 Task: open an excel sheet and write heading  Financial Planner. Add Dates in a column and its values below  'Jan 23, Feb 23, Mar 23, Apr 23 & may23. 'Add Income in next column and its values below  $3,000, $3,200, $3,100, $3,300 & $3,500. Add Expenses in next column and its values below  $2,000, $2,300, $2,200, $2,500 & $2,800. Add savings in next column and its values below $500, $600, $500, $700 & $700. Add Investment in next column and its values below  $500, $700, $800, $900 & $1000. Add Net Saving in next column and its values below  $1000, $1200, $900, $800 & $700. Save page BankTransactions analysisbook
Action: Mouse moved to (99, 102)
Screenshot: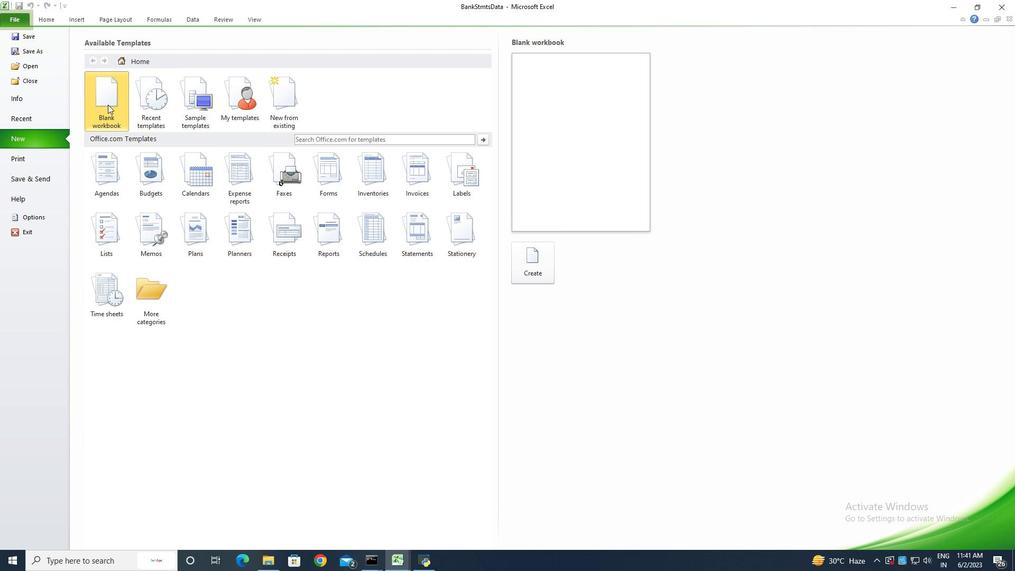 
Action: Mouse pressed left at (99, 102)
Screenshot: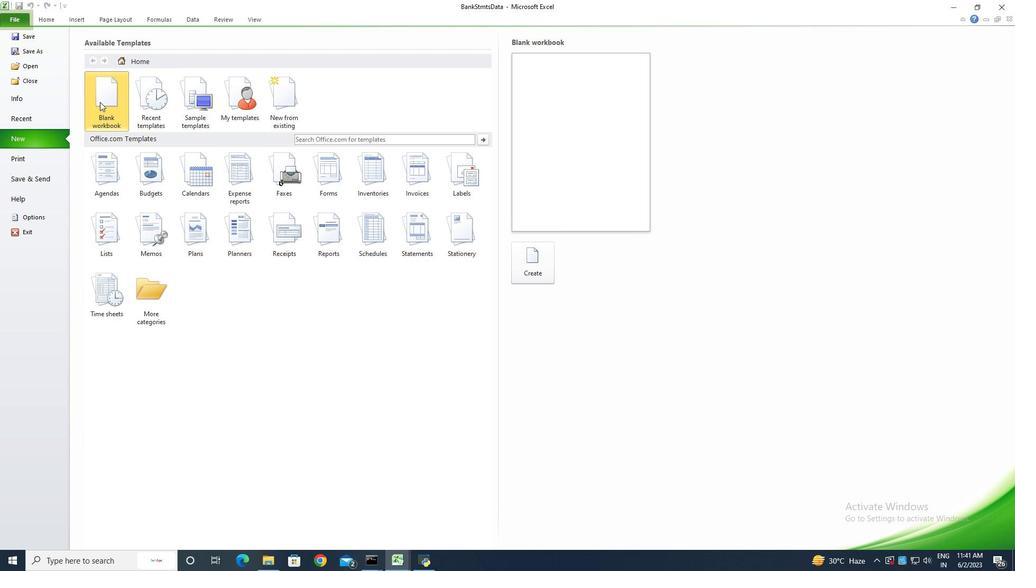 
Action: Mouse moved to (518, 265)
Screenshot: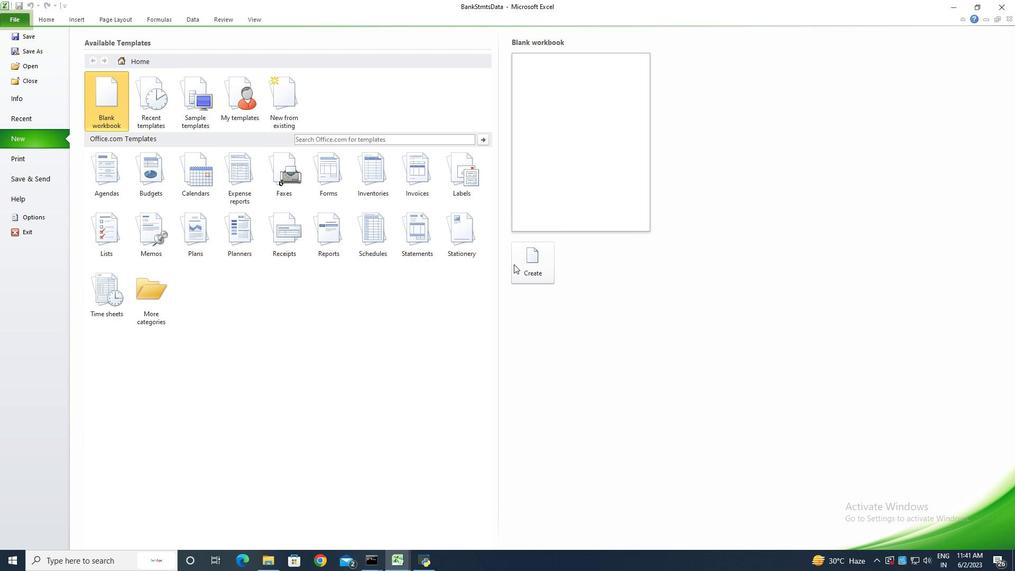 
Action: Mouse pressed left at (518, 265)
Screenshot: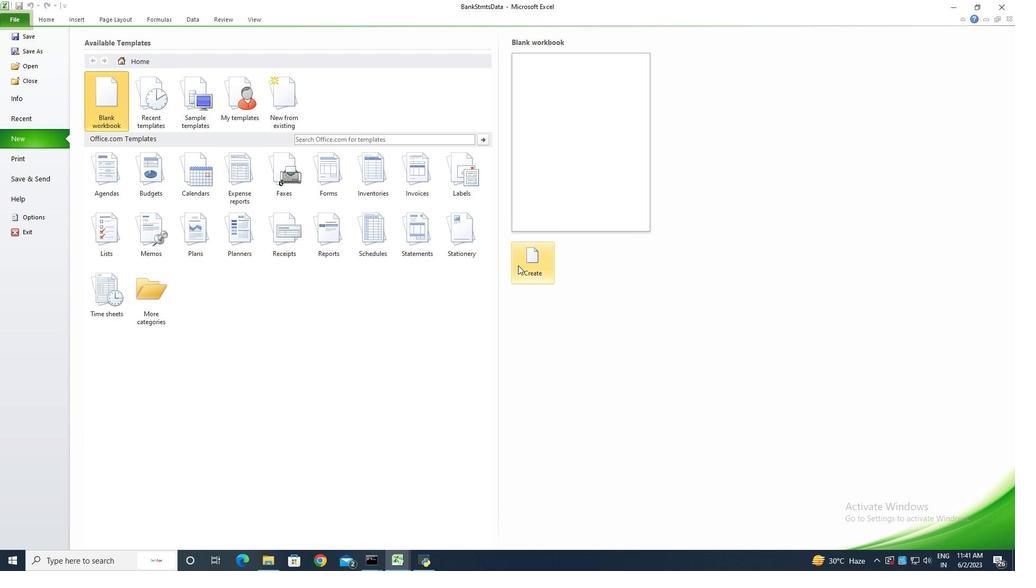 
Action: Mouse pressed left at (518, 265)
Screenshot: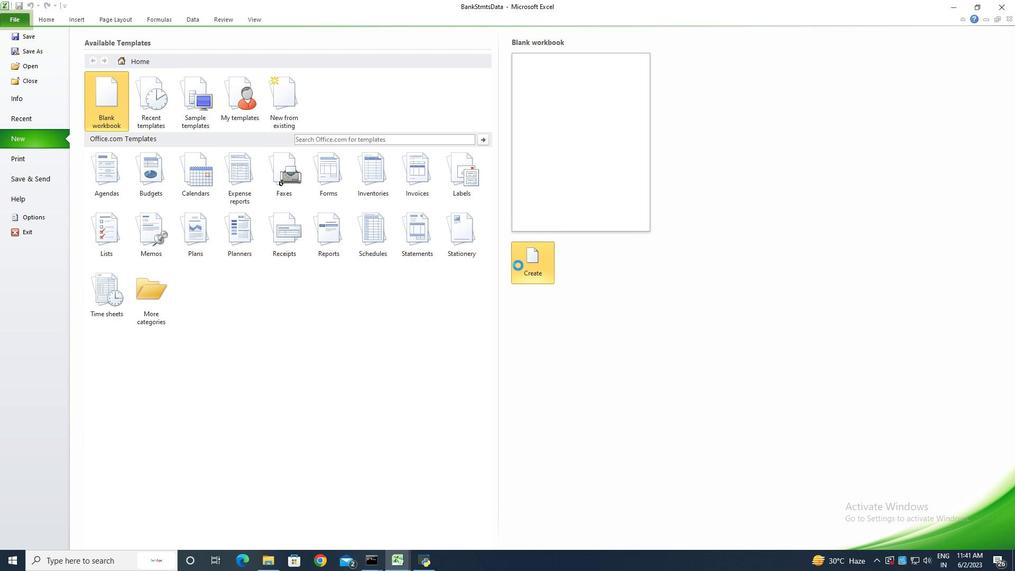 
Action: Mouse moved to (32, 106)
Screenshot: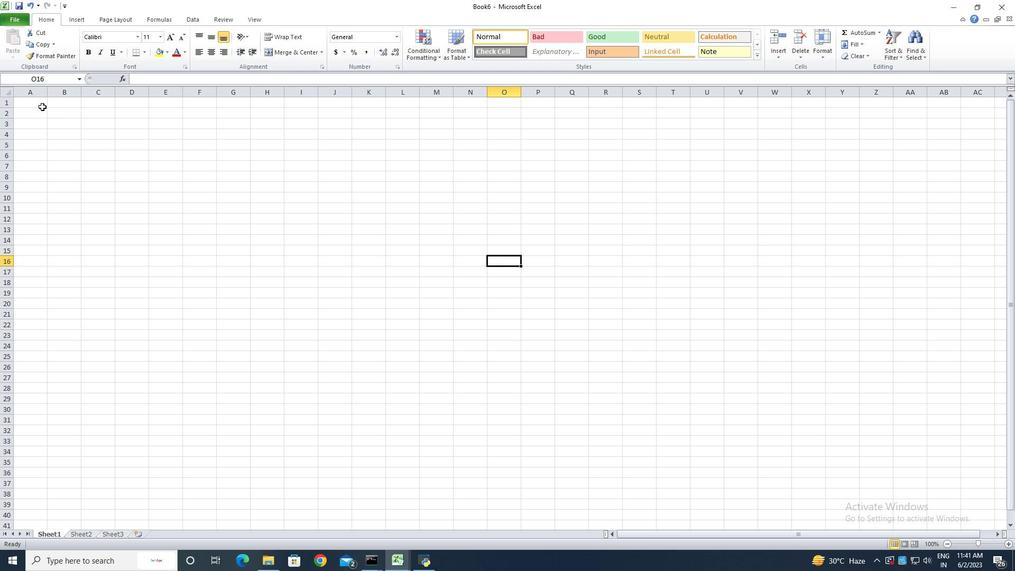 
Action: Mouse pressed left at (32, 106)
Screenshot: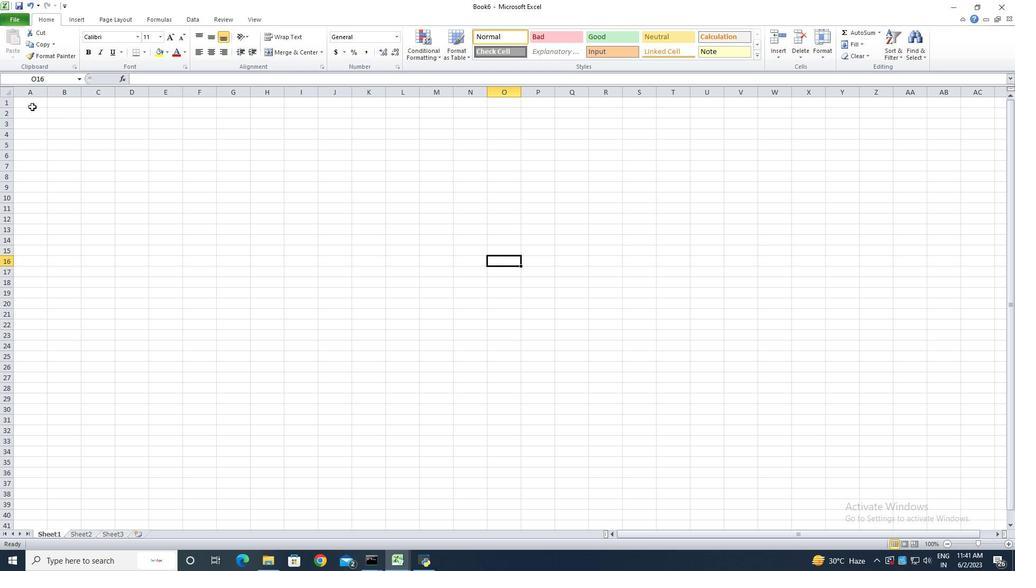 
Action: Key pressed <Key.shift>Fin<Key.backspace>nancial<Key.space><Key.shift>Planner<Key.enter><Key.shift><Key.shift><Key.shift><Key.shift>Dates<Key.enter><Key.shift>J<Key.caps_lock>AN<Key.backspace><Key.backspace>AN2<Key.backspace><Key.space>23<Key.enter><Key.shift>fEB<Key.space><Key.caps_lock>23<Key.enter><Key.shift>Mar<Key.space>23<Key.enter><Key.shift>Apr<Key.space>23<Key.enter><Key.shift><Key.shift><Key.shift><Key.shift><Key.shift><Key.shift><Key.shift><Key.shift><Key.shift><Key.shift><Key.shift><Key.shift><Key.shift><Key.shift><Key.shift><Key.shift><Key.shift><Key.shift><Key.shift><Key.shift><Key.shift><Key.shift><Key.shift><Key.shift><Key.shift><Key.shift><Key.shift><Key.shift>May<Key.space>23<Key.enter>
Screenshot: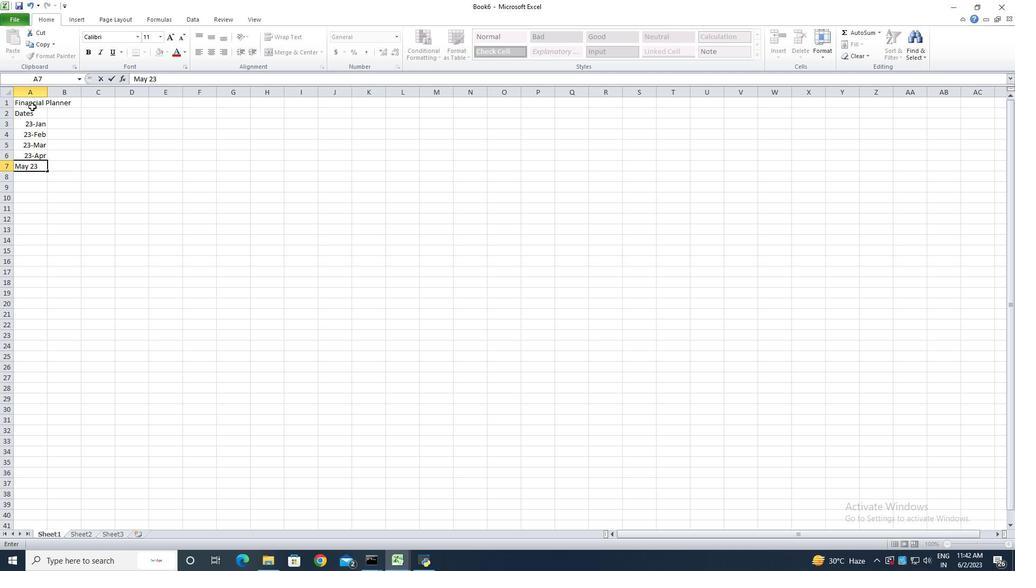 
Action: Mouse moved to (32, 123)
Screenshot: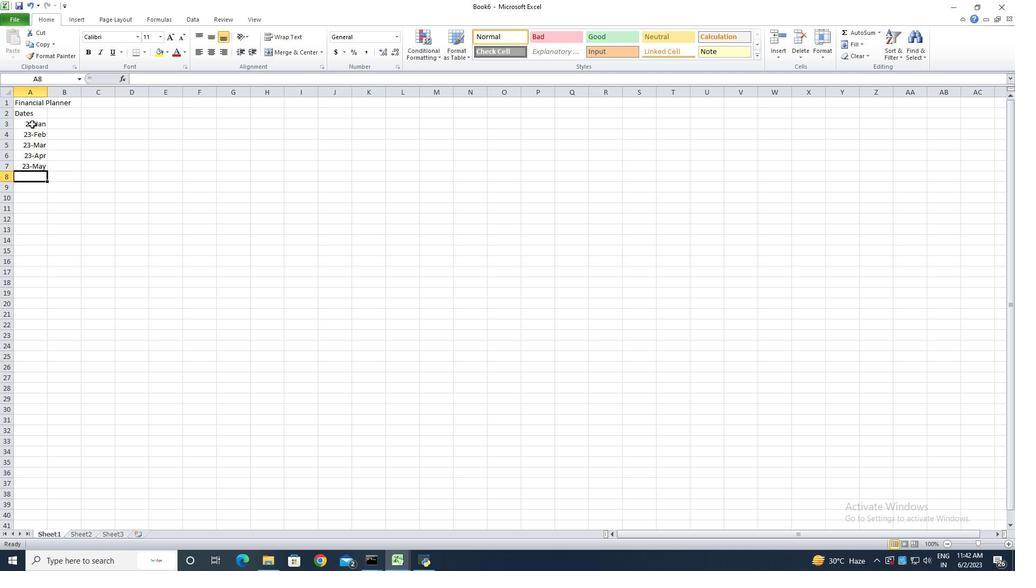 
Action: Mouse pressed left at (32, 123)
Screenshot: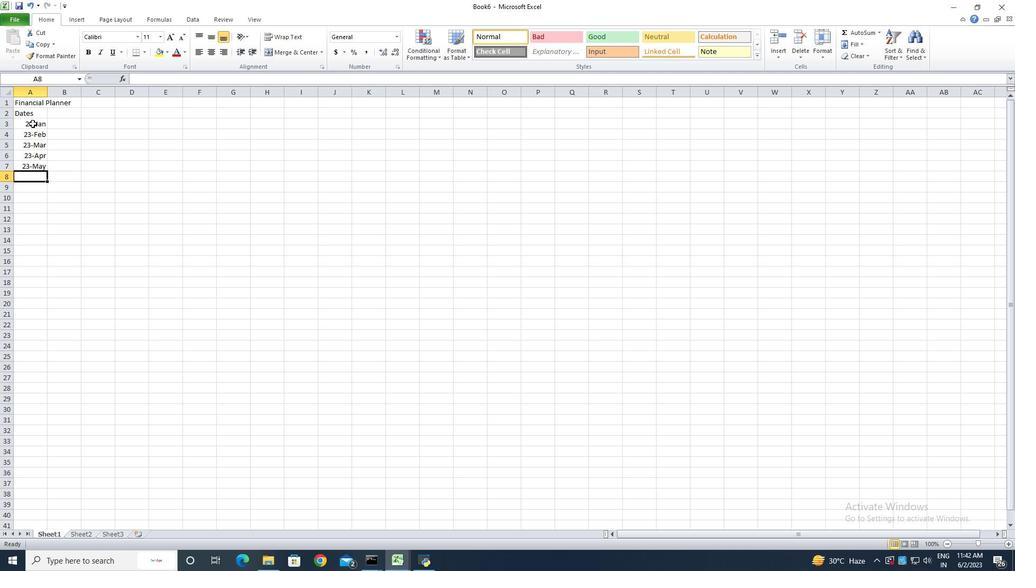 
Action: Mouse moved to (28, 125)
Screenshot: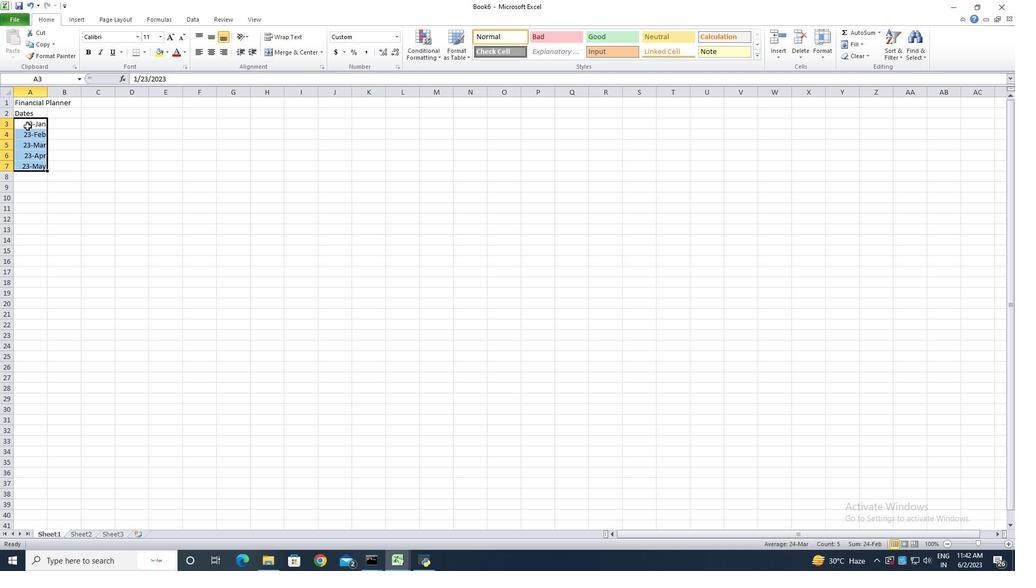 
Action: Mouse pressed right at (28, 125)
Screenshot: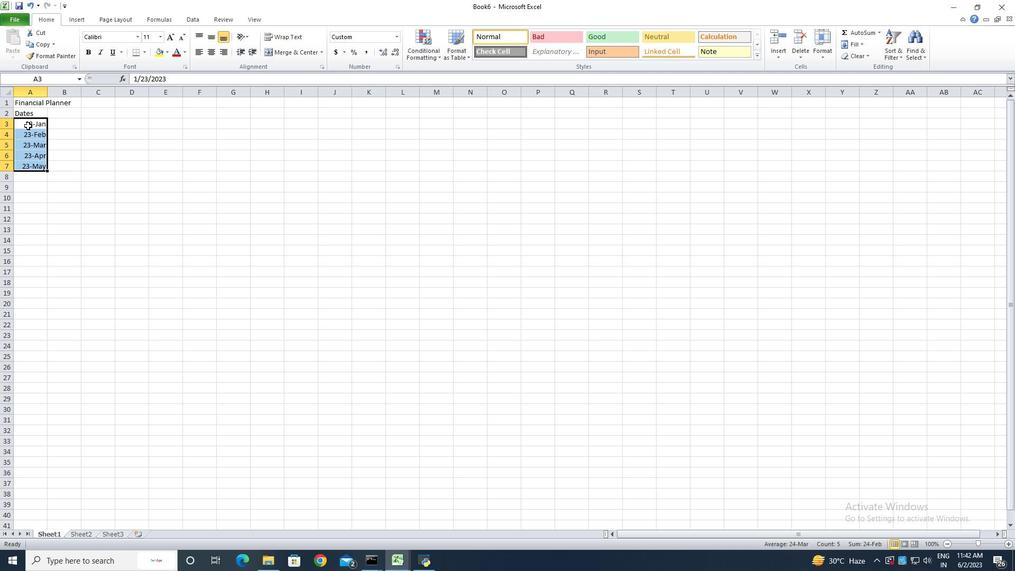 
Action: Mouse moved to (57, 271)
Screenshot: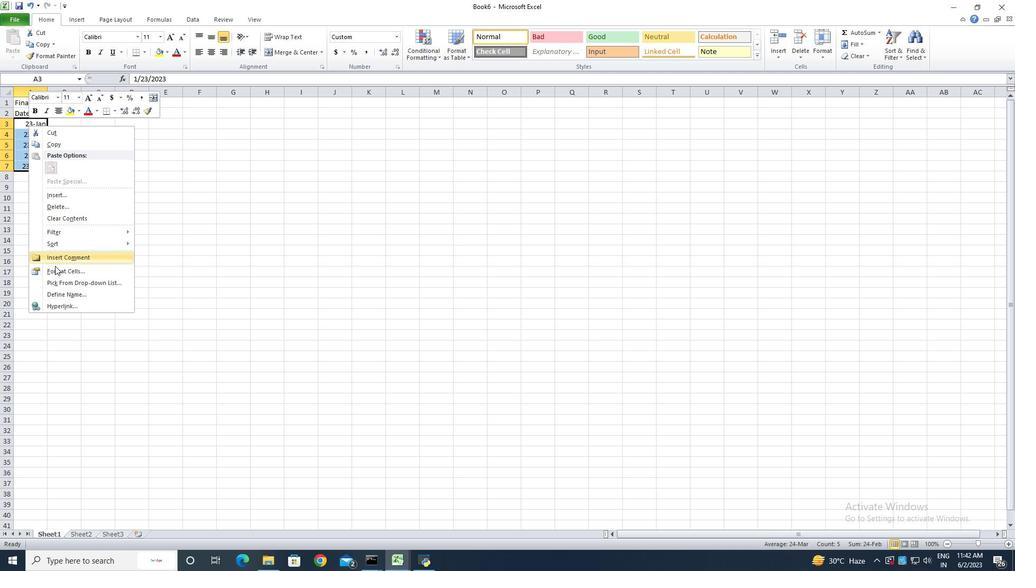 
Action: Mouse pressed left at (57, 271)
Screenshot: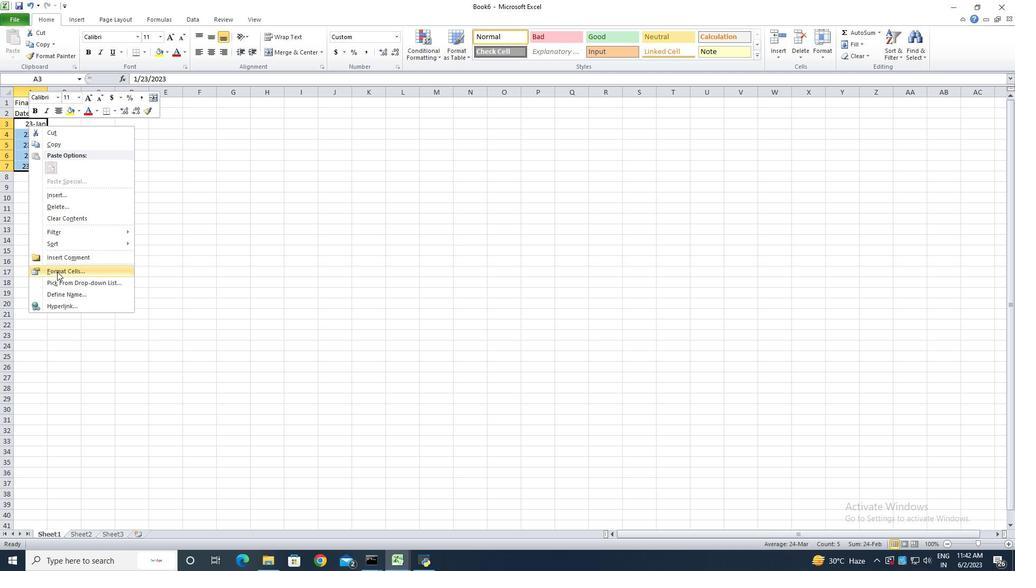 
Action: Mouse moved to (95, 152)
Screenshot: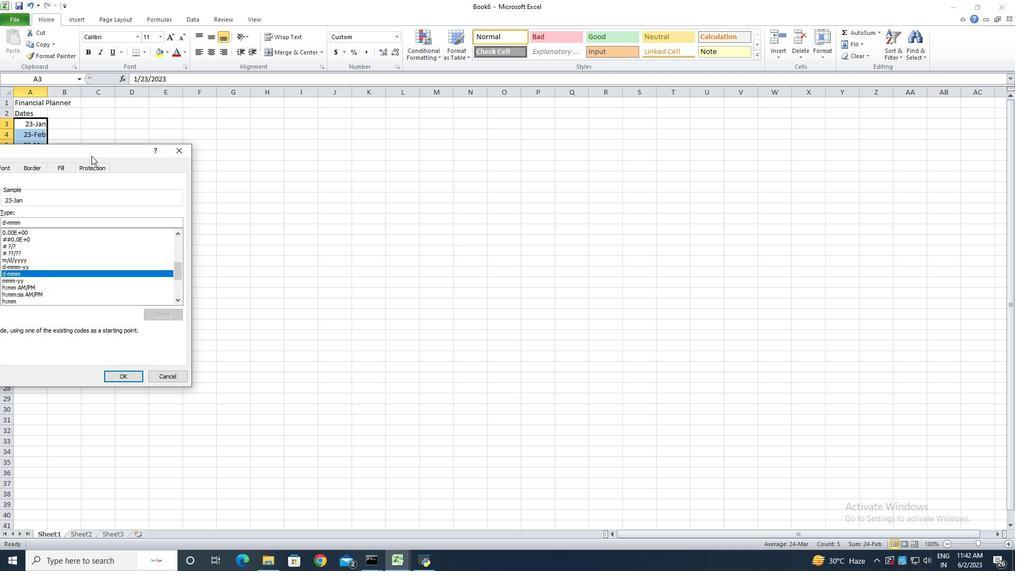 
Action: Mouse pressed left at (95, 152)
Screenshot: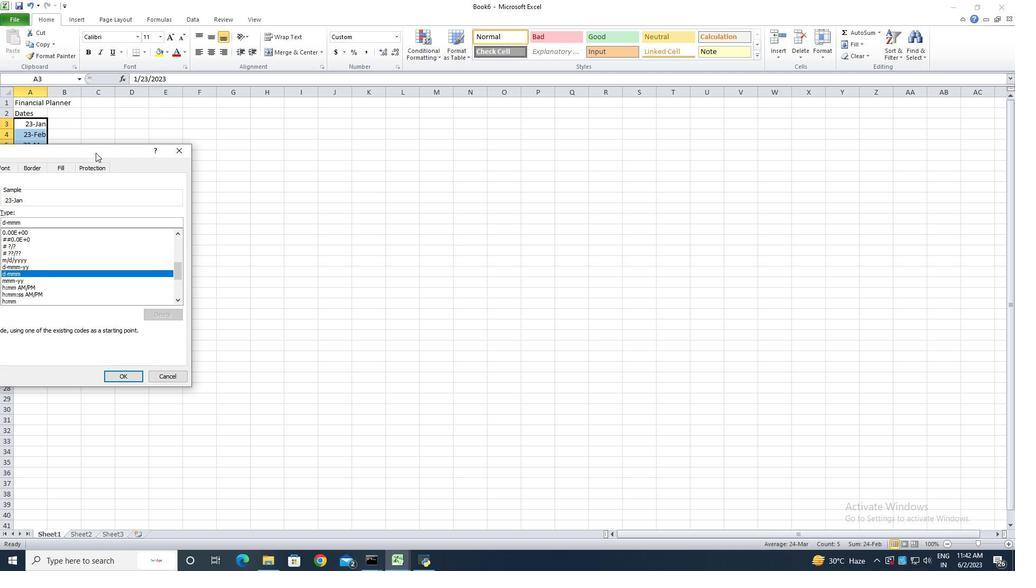 
Action: Mouse moved to (209, 231)
Screenshot: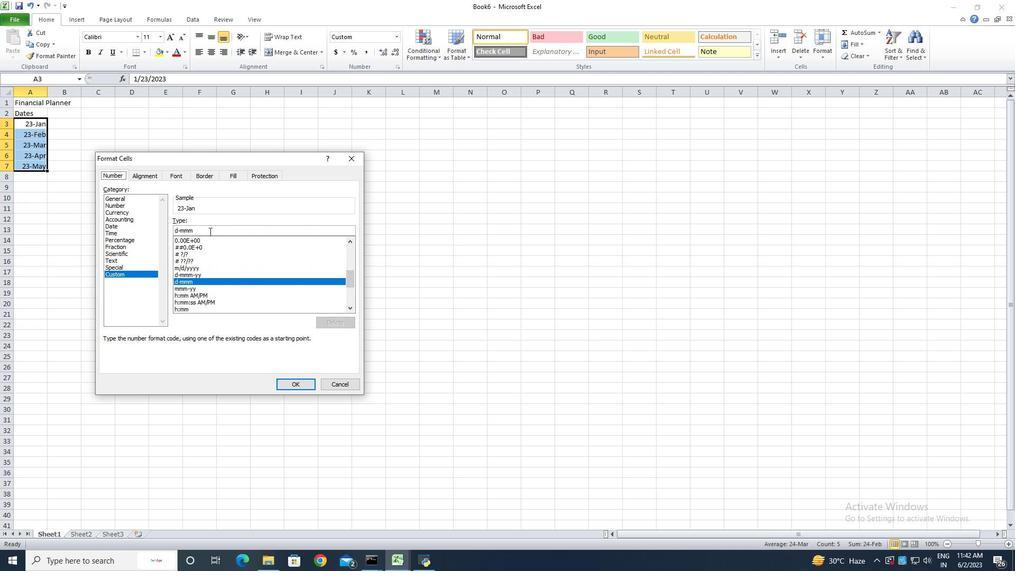 
Action: Mouse pressed left at (209, 231)
Screenshot: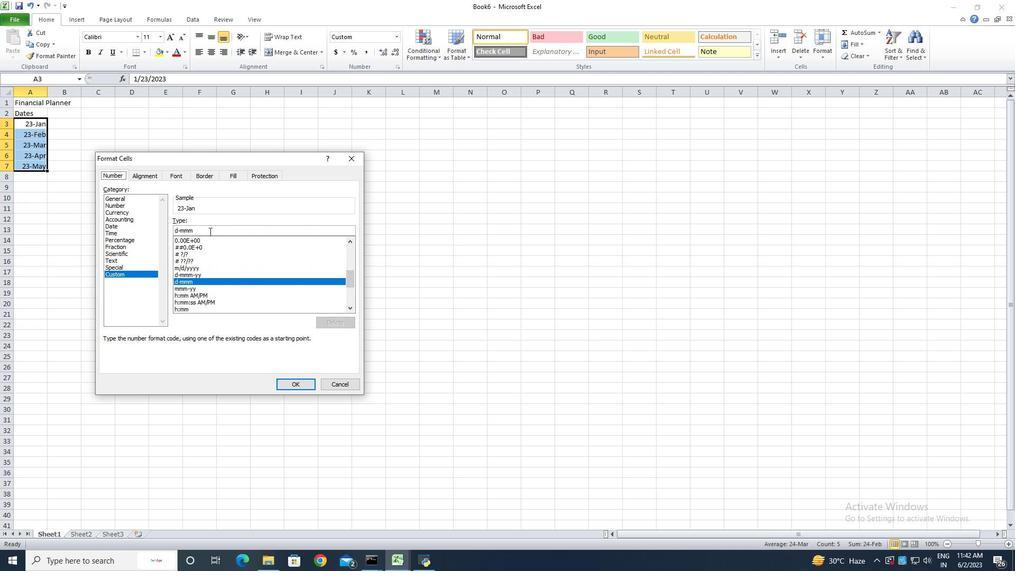 
Action: Key pressed <Key.backspace><Key.backspace><Key.backspace><Key.backspace><Key.backspace><Key.backspace>mmm<Key.space>d
Screenshot: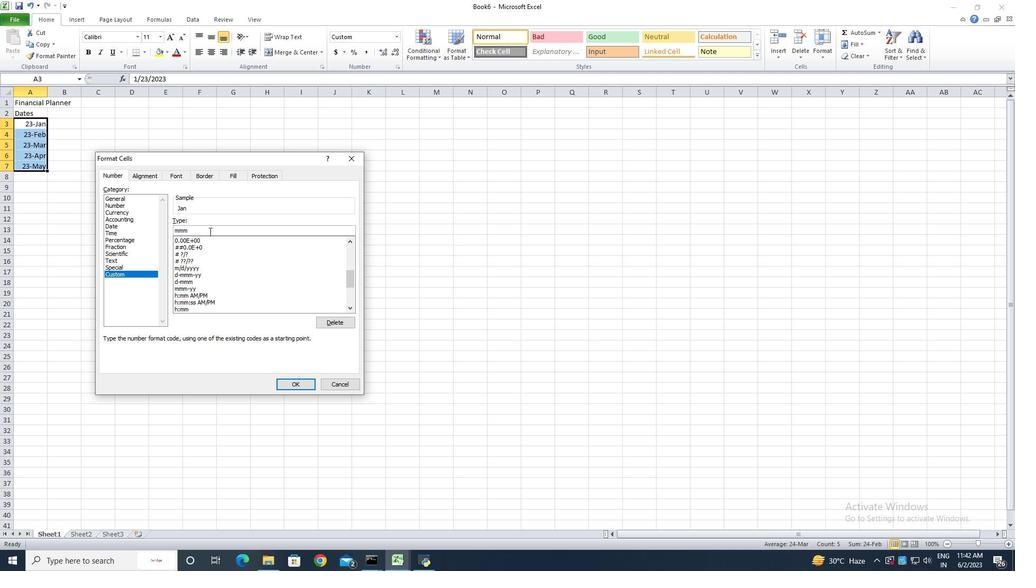 
Action: Mouse moved to (288, 384)
Screenshot: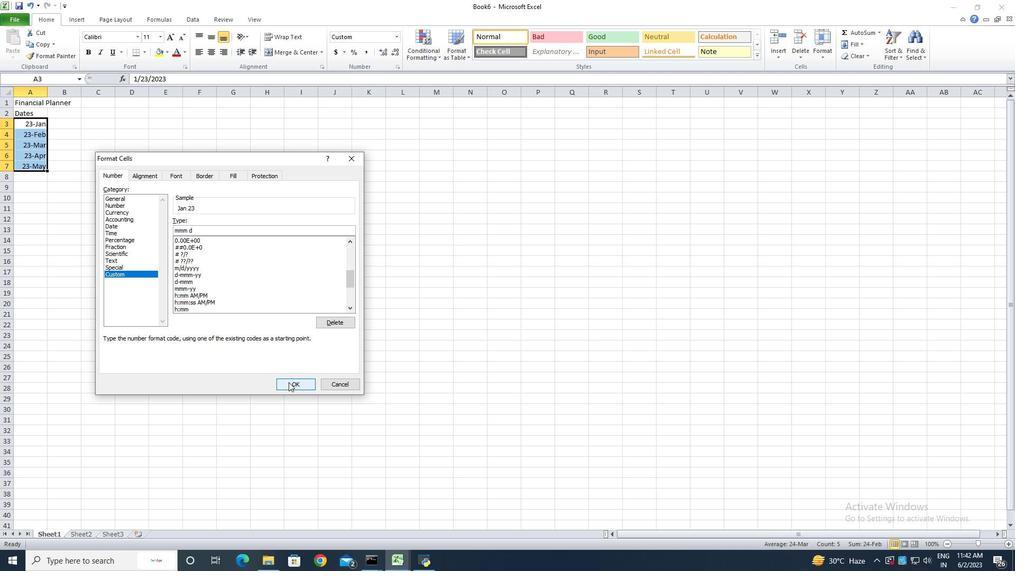 
Action: Mouse pressed left at (288, 384)
Screenshot: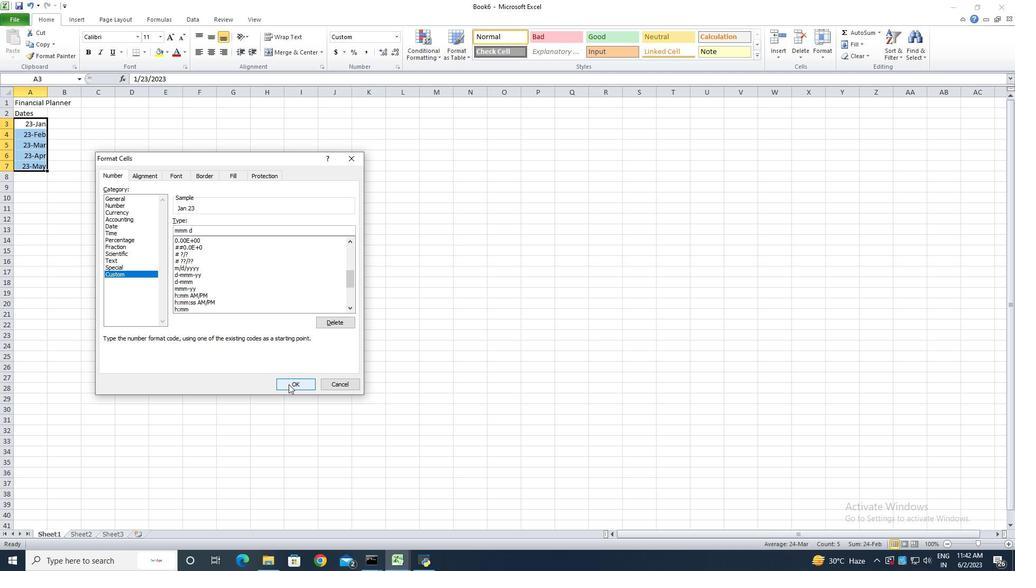 
Action: Mouse moved to (46, 213)
Screenshot: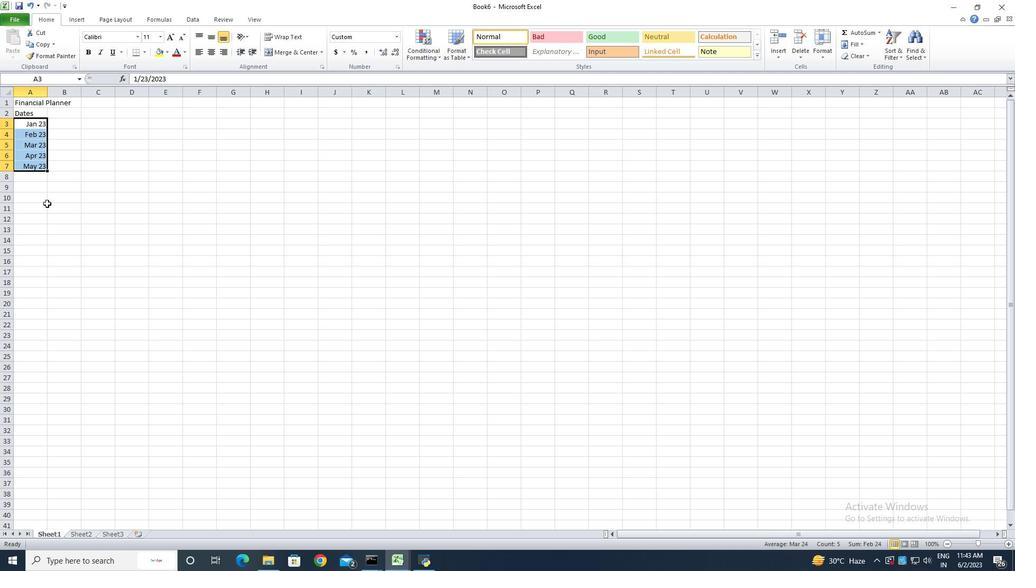 
Action: Mouse pressed left at (46, 213)
Screenshot: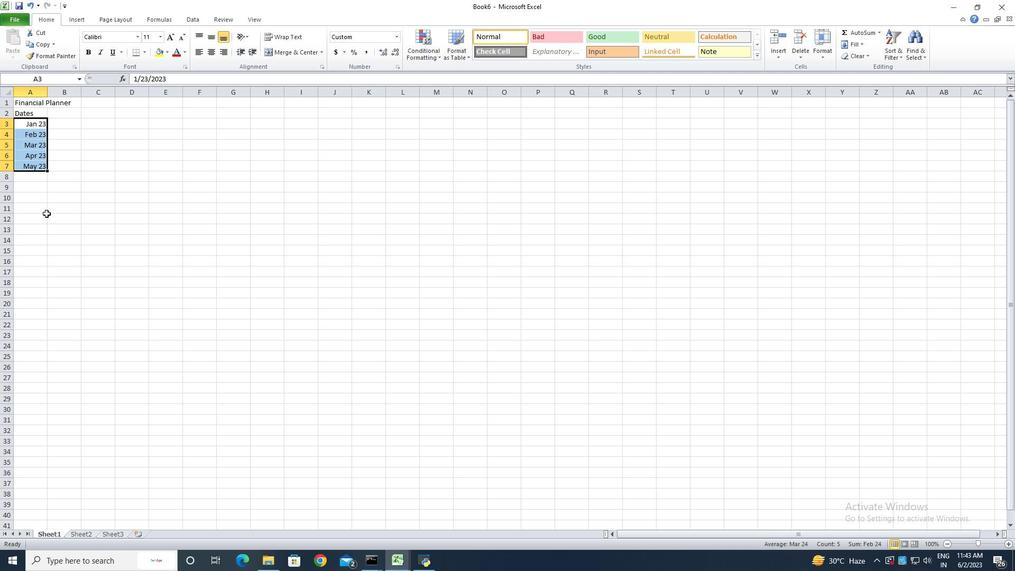 
Action: Mouse moved to (47, 85)
Screenshot: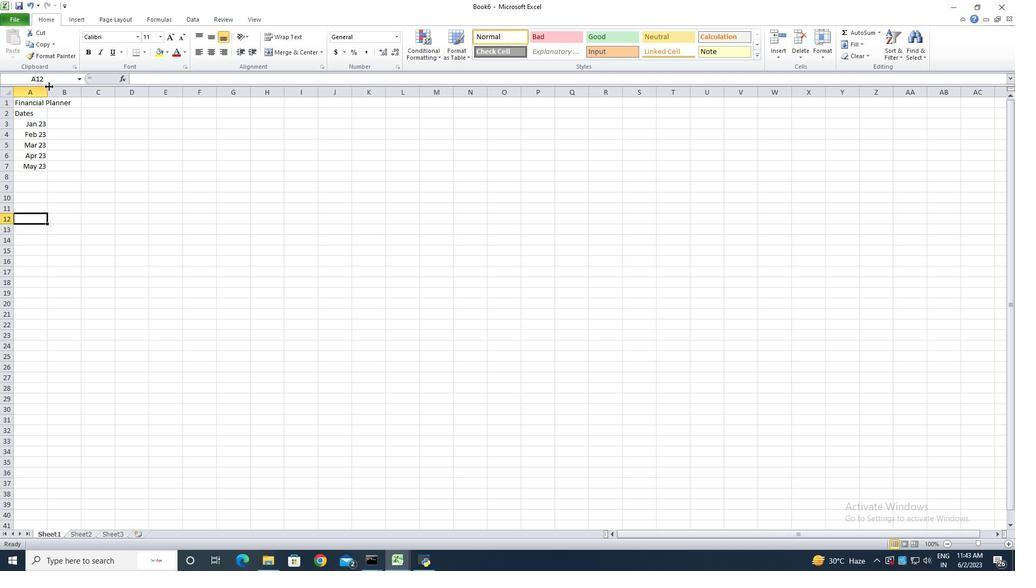 
Action: Mouse pressed left at (47, 85)
Screenshot: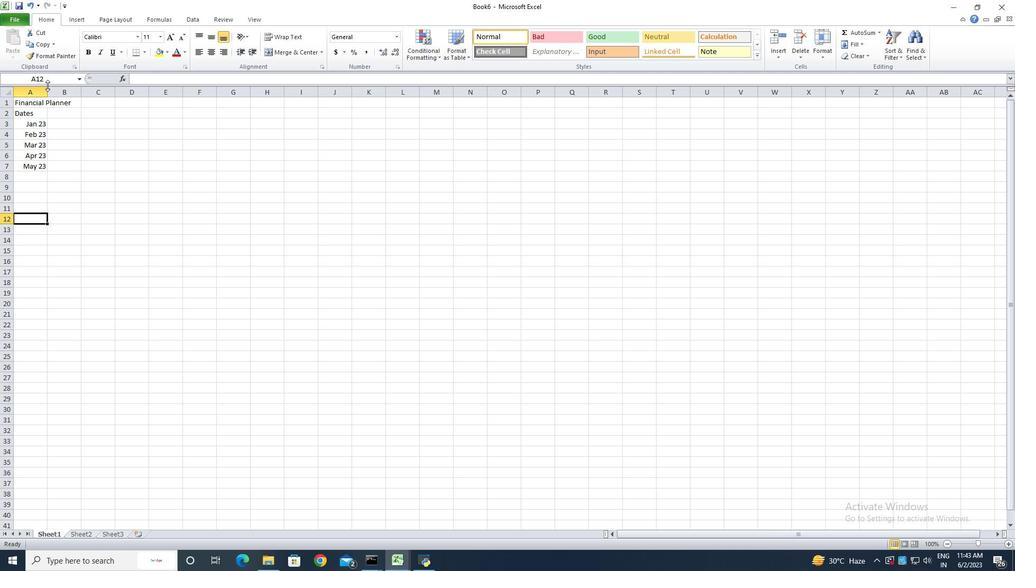 
Action: Mouse pressed left at (47, 85)
Screenshot: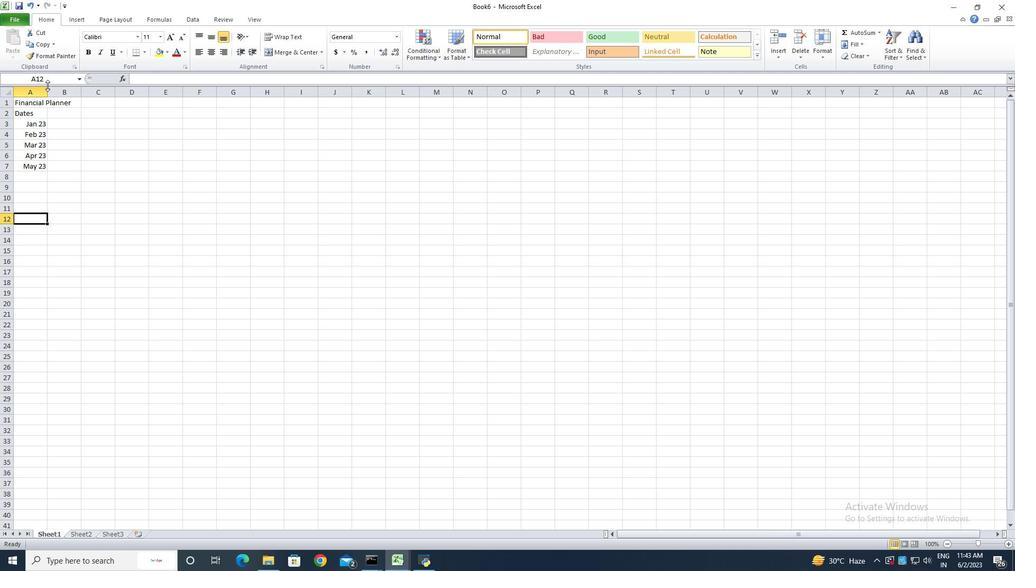 
Action: Mouse moved to (47, 87)
Screenshot: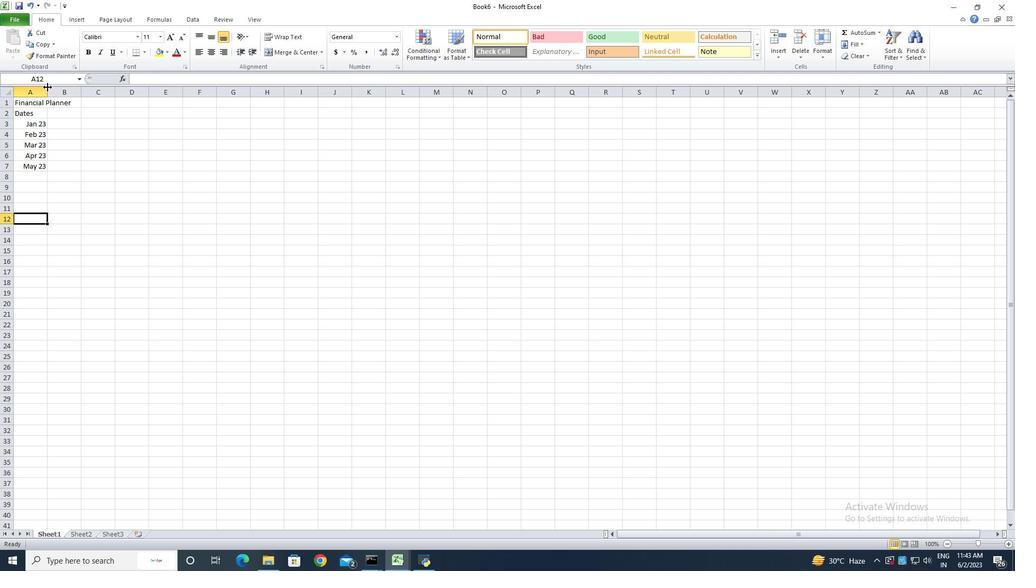 
Action: Mouse pressed left at (47, 87)
Screenshot: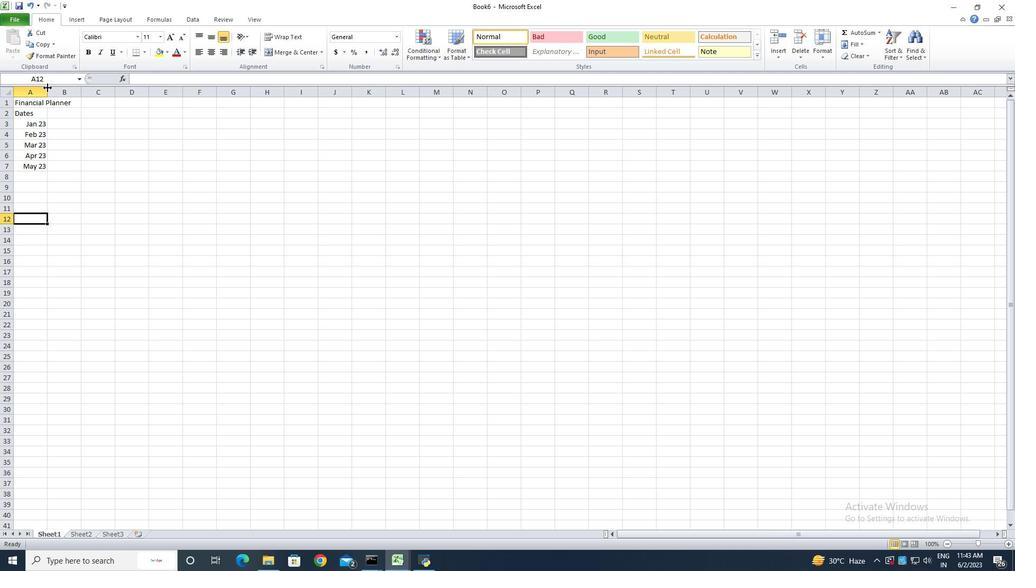 
Action: Mouse pressed left at (47, 87)
Screenshot: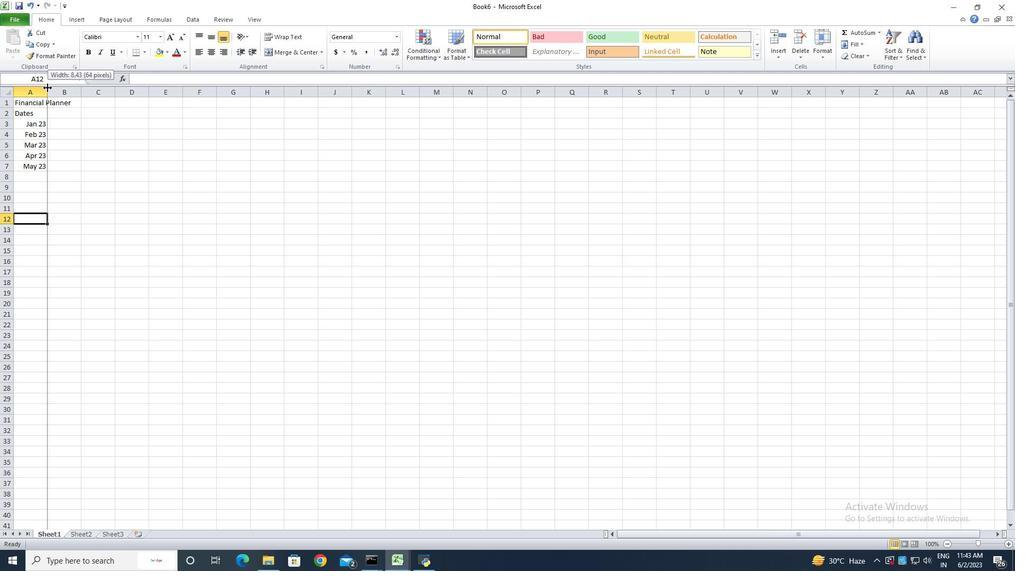 
Action: Mouse moved to (85, 112)
Screenshot: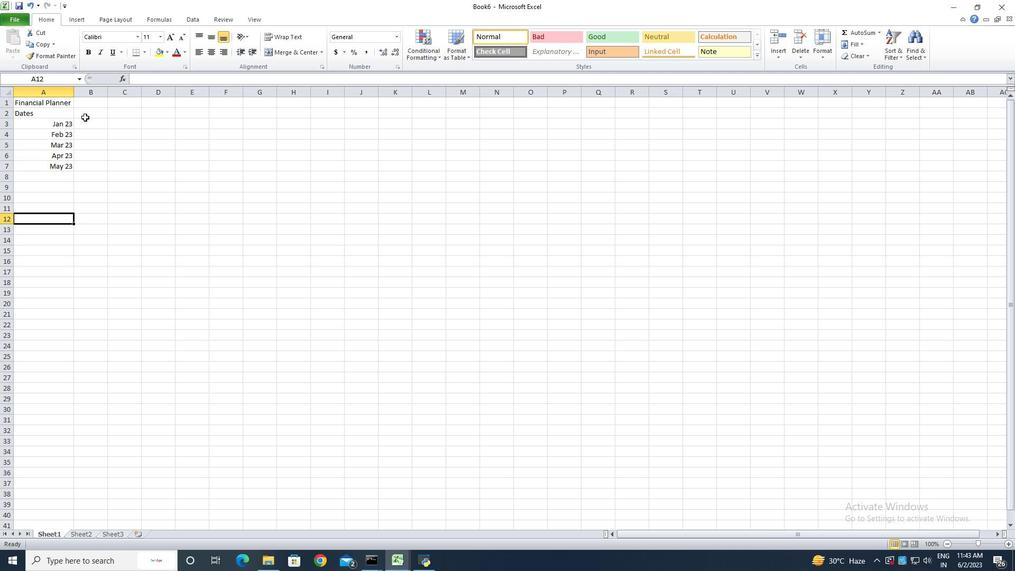 
Action: Mouse pressed left at (85, 112)
Screenshot: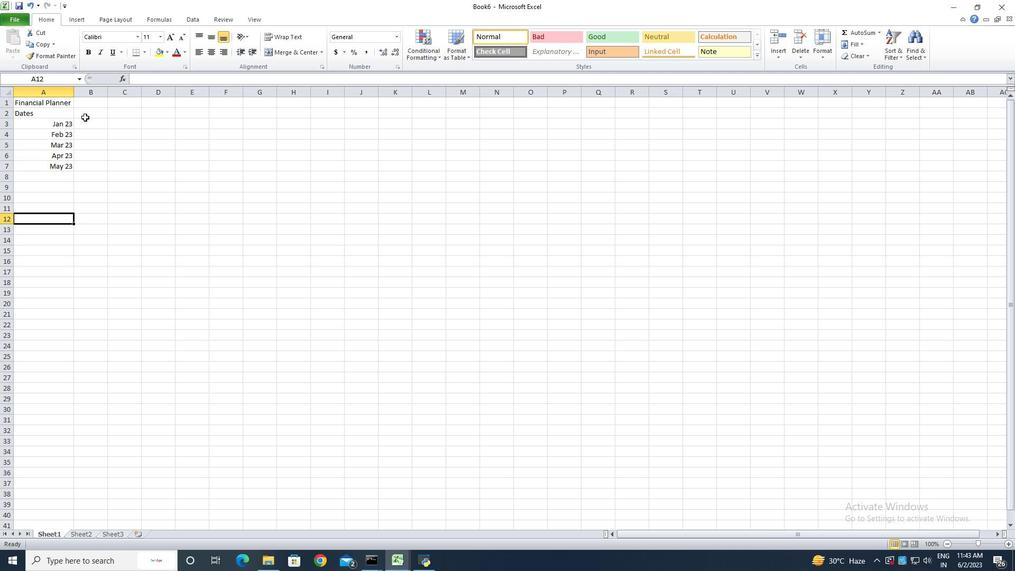
Action: Key pressed <Key.shift>Income<Key.enter><Key.shift><Key.shift><Key.shift><Key.shift><Key.shift><Key.shift><Key.shift><Key.shift><Key.shift><Key.shift><Key.shift><Key.shift><Key.shift><Key.shift><Key.shift><Key.shift><Key.shift><Key.shift><Key.shift><Key.shift><Key.shift>$2<Key.backspace>3000<Key.enter><Key.shift><Key.shift>$3200<Key.enter><Key.shift>$3100<Key.enter><Key.shift><Key.shift><Key.shift><Key.shift><Key.shift><Key.shift>$3300<Key.enter><Key.shift>$3500<Key.enter>
Screenshot: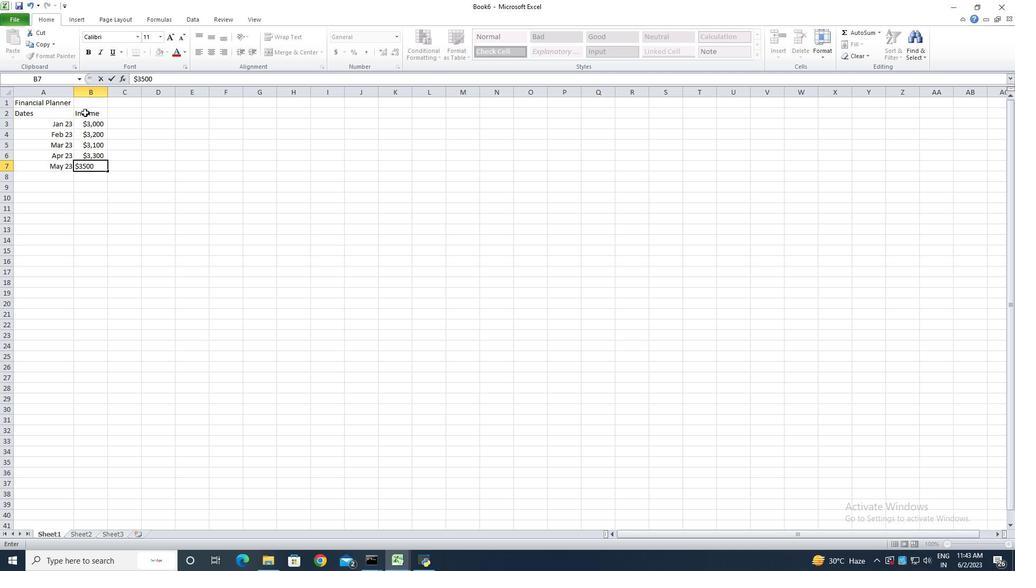 
Action: Mouse moved to (106, 96)
Screenshot: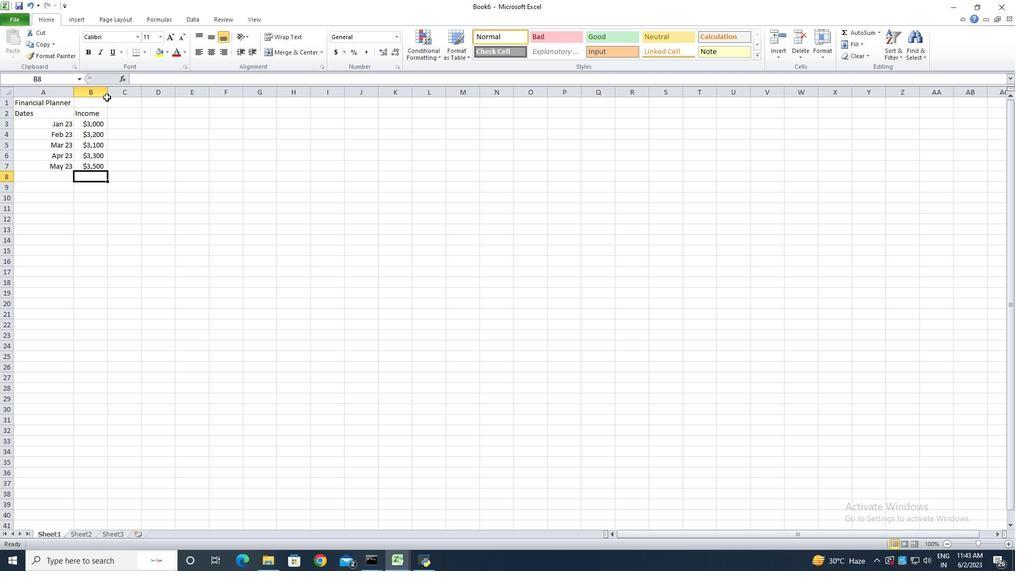 
Action: Mouse pressed left at (106, 96)
Screenshot: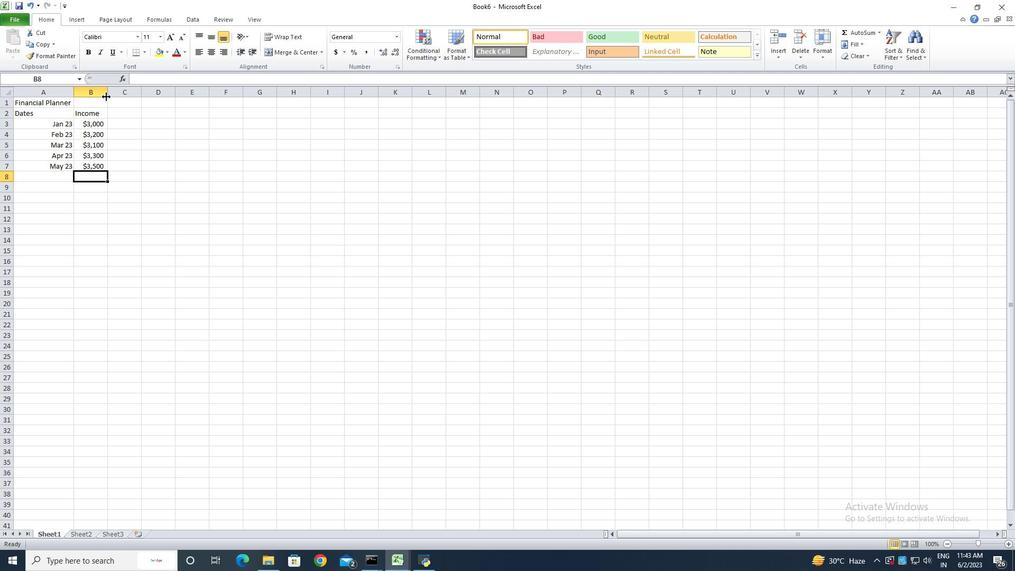 
Action: Mouse pressed left at (106, 96)
Screenshot: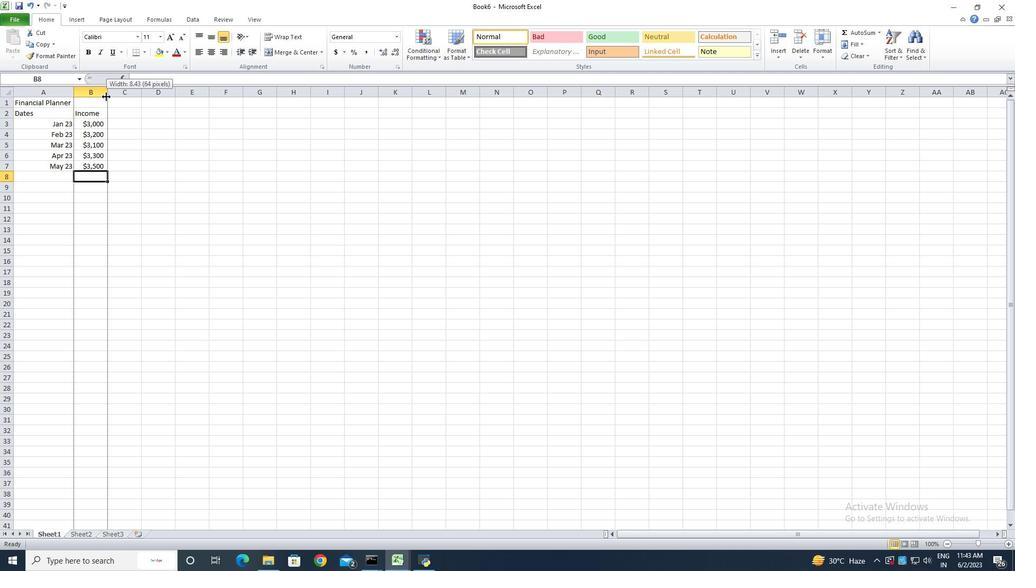 
Action: Mouse moved to (114, 112)
Screenshot: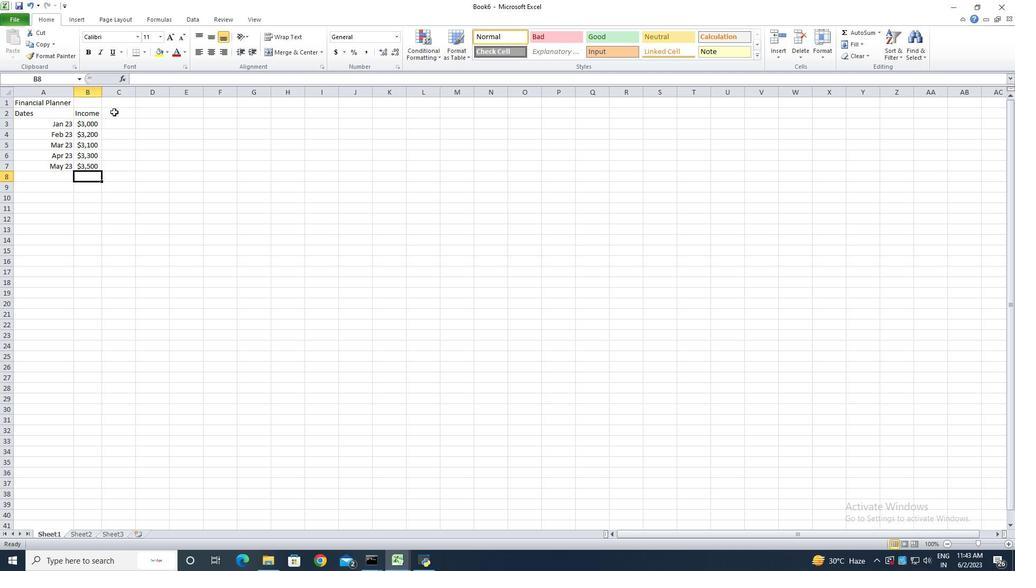 
Action: Mouse pressed left at (114, 112)
Screenshot: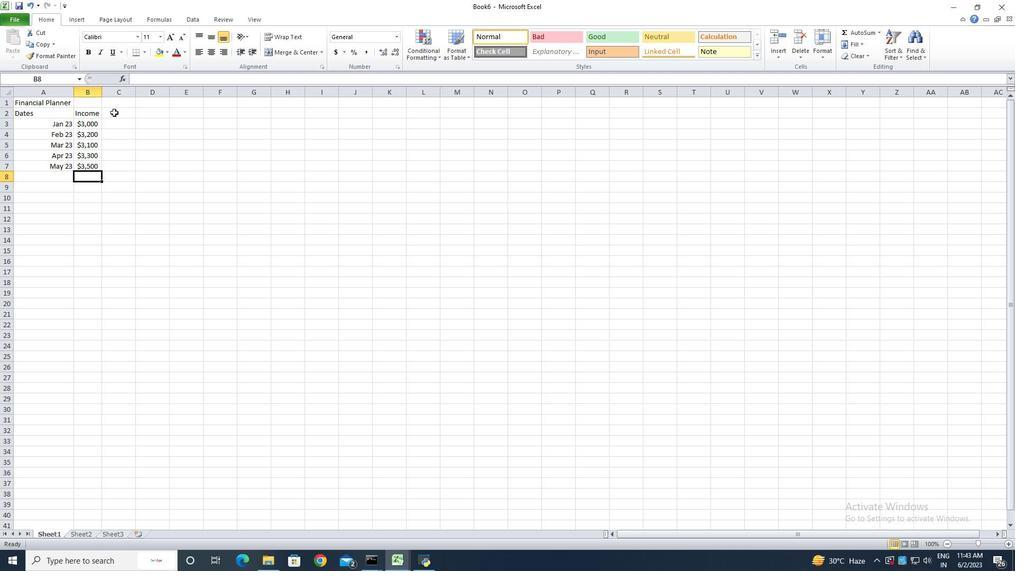 
Action: Key pressed <Key.shift>Expenses<Key.enter><Key.shift><Key.shift><Key.shift><Key.shift><Key.shift><Key.shift><Key.shift><Key.shift><Key.shift><Key.shift><Key.shift><Key.shift><Key.shift><Key.shift><Key.shift><Key.shift><Key.shift><Key.shift><Key.shift><Key.shift><Key.shift><Key.shift><Key.shift><Key.shift><Key.shift><Key.shift><Key.shift><Key.shift><Key.shift><Key.shift><Key.shift><Key.shift><Key.shift><Key.shift><Key.shift><Key.shift><Key.shift><Key.shift>$2000<Key.enter><Key.shift><Key.shift><Key.shift><Key.shift><Key.shift><Key.shift><Key.shift>$2300<Key.enter><Key.shift><Key.shift><Key.shift><Key.shift><Key.shift><Key.shift><Key.shift><Key.shift><Key.shift><Key.shift><Key.shift>$2200<Key.enter><Key.shift><Key.shift><Key.shift><Key.shift><Key.shift><Key.shift><Key.shift>$2500<Key.enter><Key.shift>$2800<Key.enter>
Screenshot: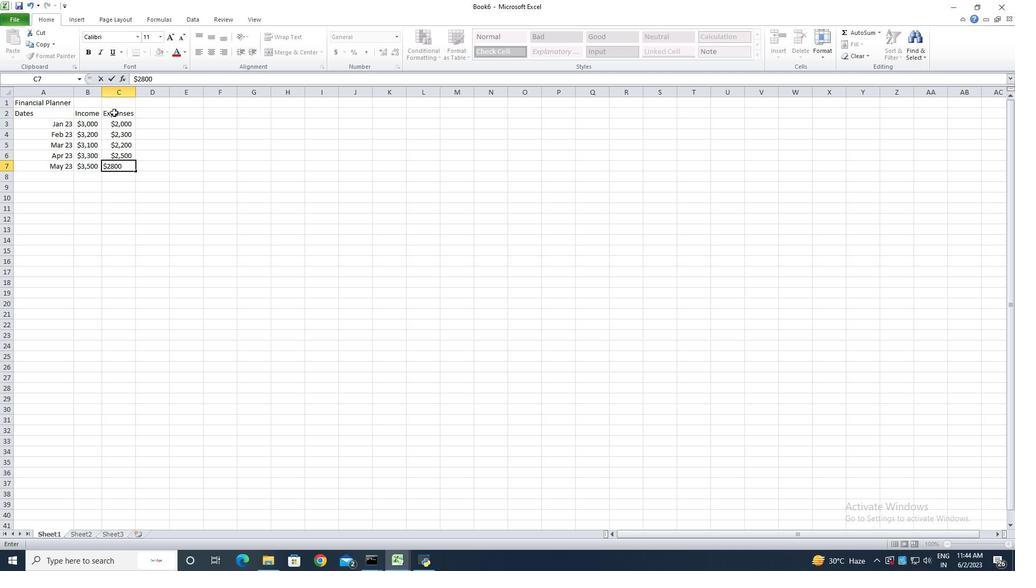 
Action: Mouse moved to (134, 95)
Screenshot: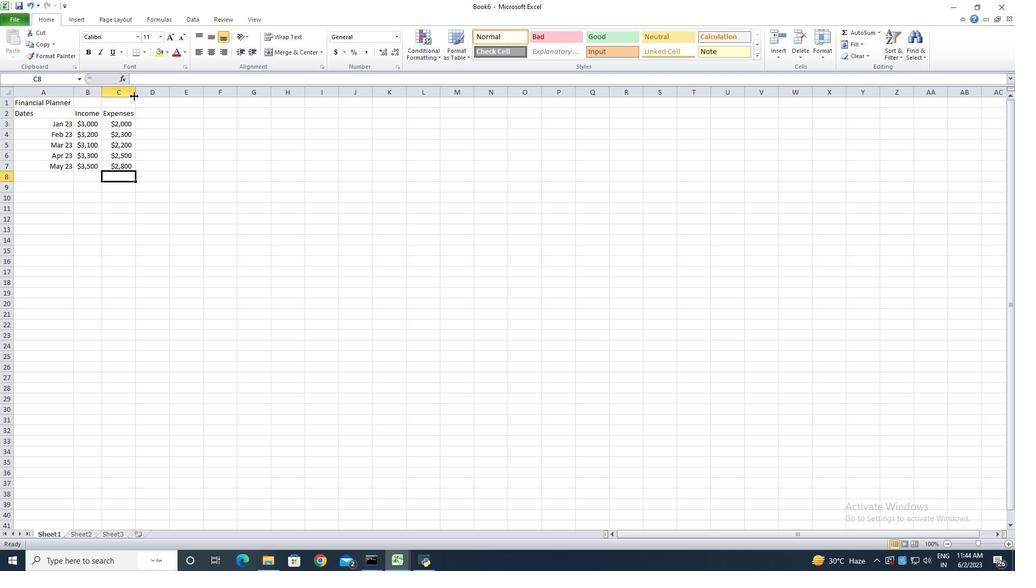 
Action: Mouse pressed left at (134, 95)
Screenshot: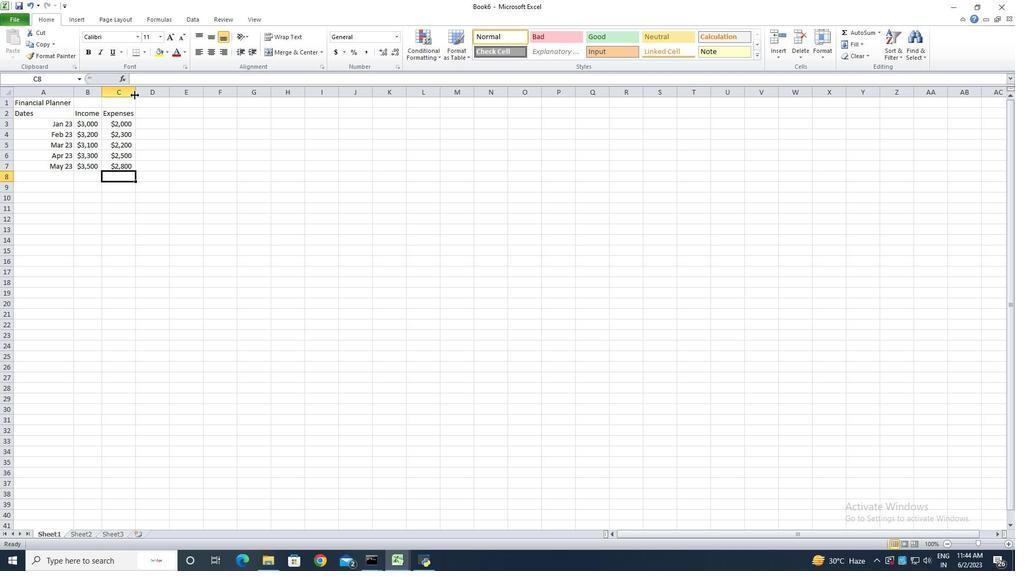 
Action: Mouse pressed left at (134, 95)
Screenshot: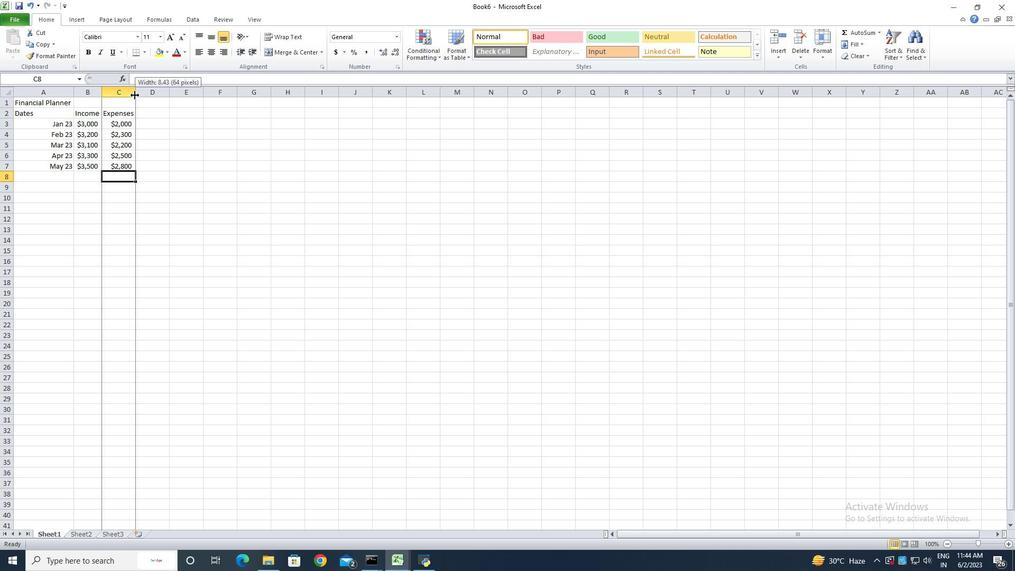 
Action: Mouse moved to (145, 113)
Screenshot: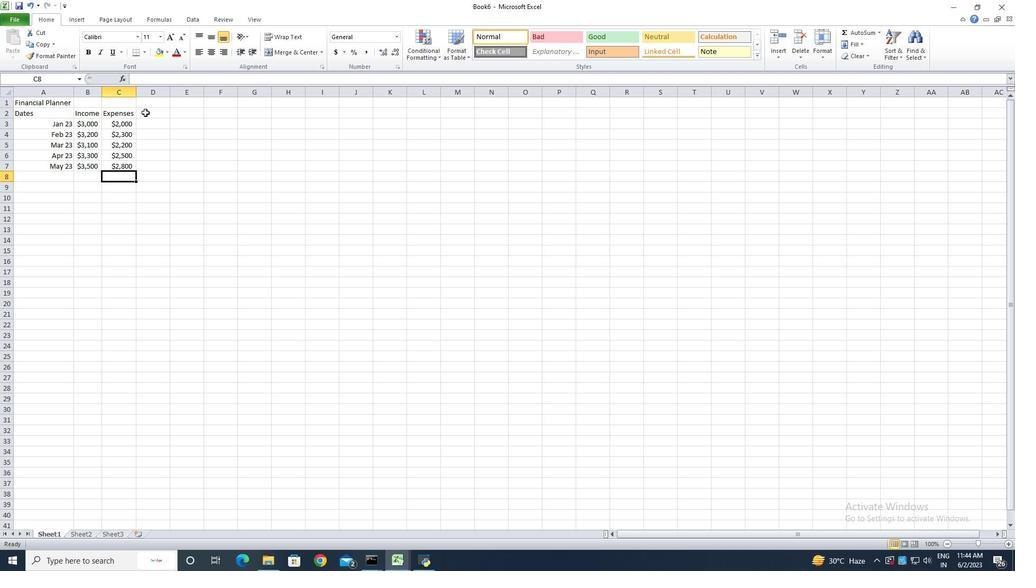 
Action: Mouse pressed left at (145, 113)
Screenshot: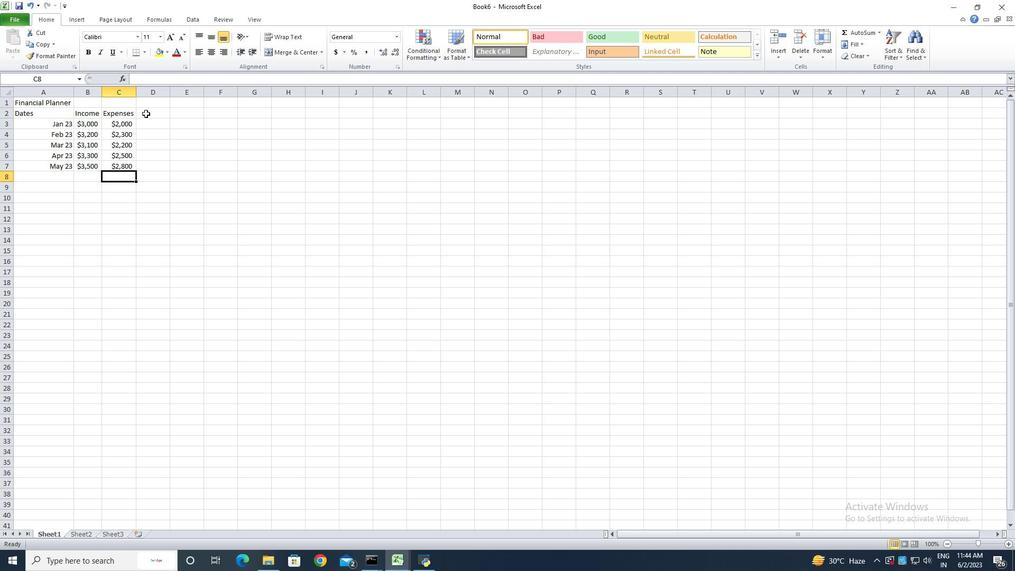 
Action: Key pressed <Key.shift><Key.shift><Key.shift><Key.shift><Key.shift><Key.shift><Key.shift><Key.shift><Key.shift><Key.shift><Key.shift><Key.shift><Key.shift><Key.shift><Key.shift><Key.shift><Key.shift><Key.shift><Key.shift><Key.shift>Savings<Key.enter><Key.shift><Key.shift><Key.shift><Key.shift><Key.shift><Key.shift><Key.shift><Key.shift><Key.shift><Key.shift><Key.shift><Key.shift>$500<Key.enter><Key.shift>$600<Key.enter><Key.shift>$500<Key.enter><Key.shift>$700<Key.enter><Key.shift><Key.shift><Key.shift><Key.shift><Key.shift><Key.shift><Key.shift>$700<Key.enter>
Screenshot: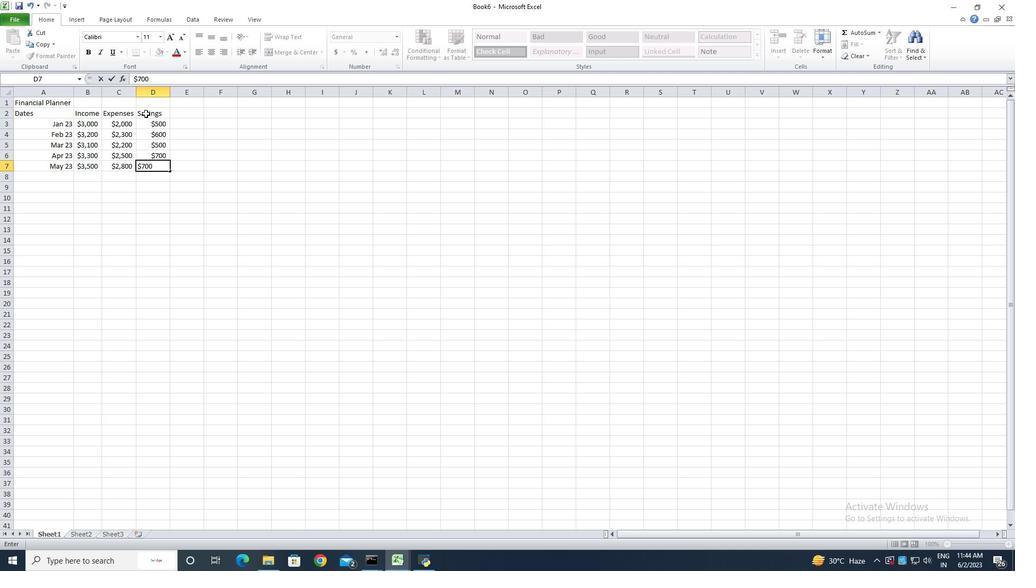 
Action: Mouse moved to (169, 94)
Screenshot: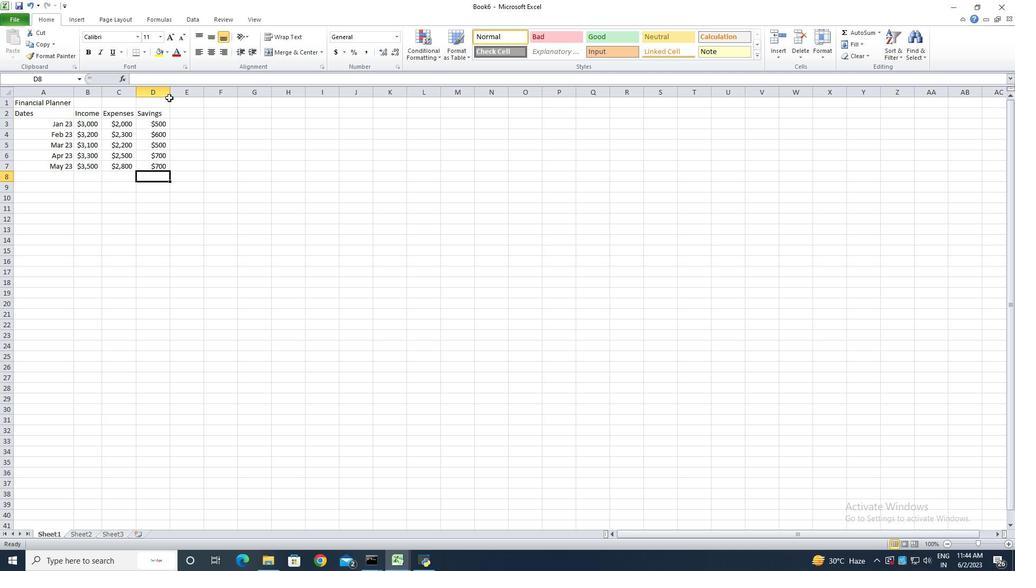 
Action: Mouse pressed left at (169, 94)
Screenshot: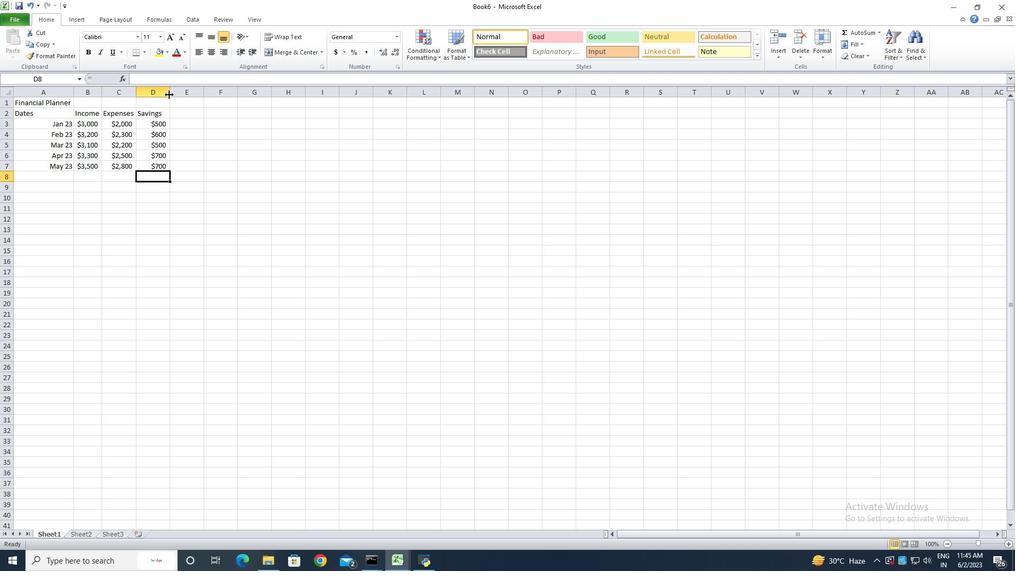 
Action: Mouse pressed left at (169, 94)
Screenshot: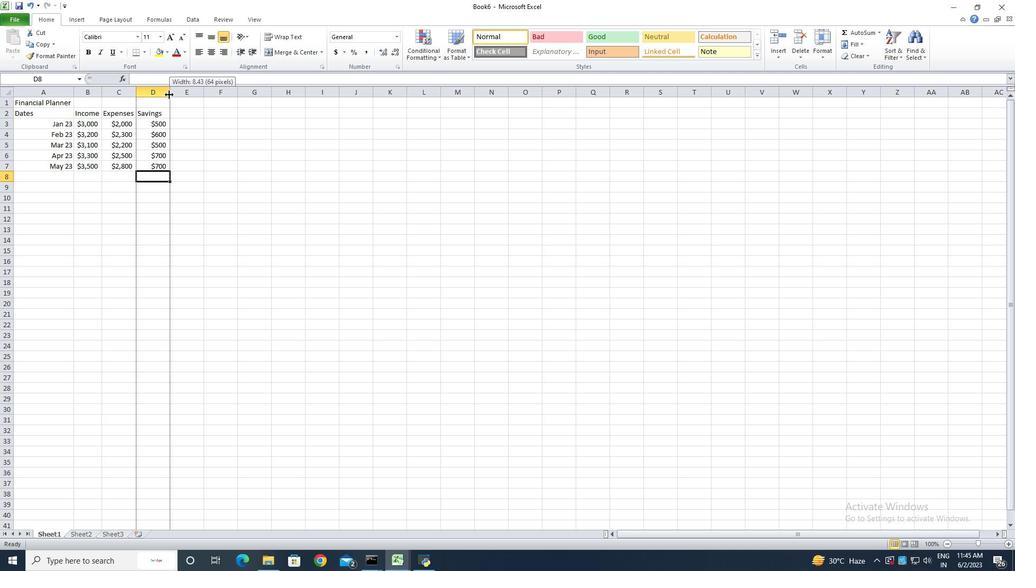 
Action: Mouse moved to (175, 111)
Screenshot: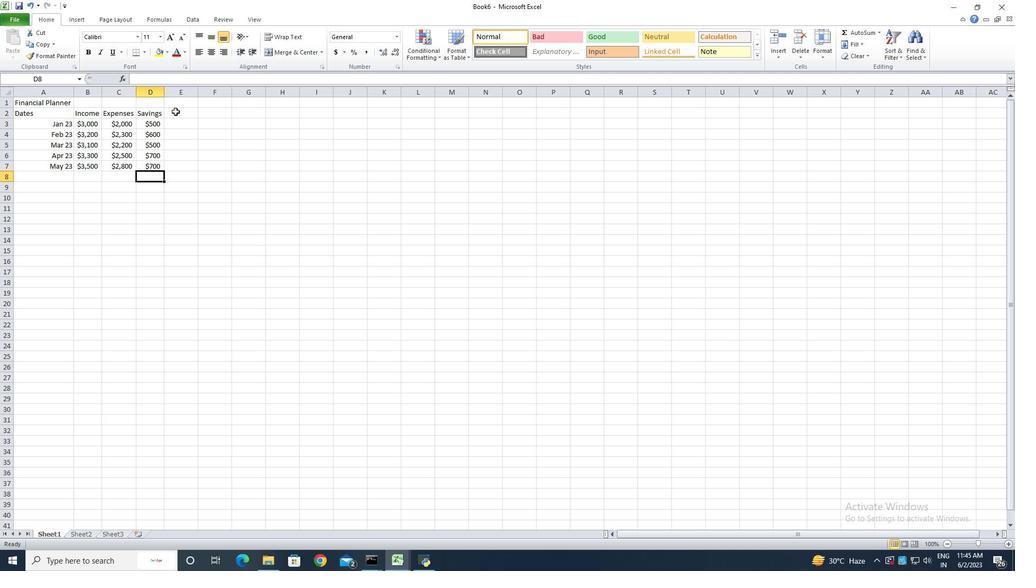 
Action: Mouse pressed left at (175, 111)
Screenshot: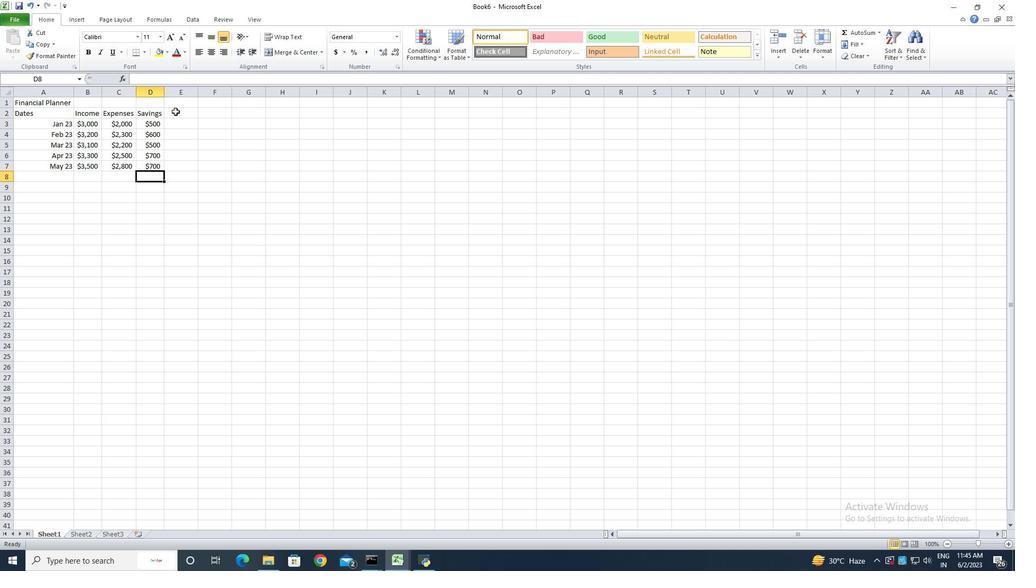 
Action: Key pressed <Key.shift><Key.shift>Investment<Key.enter><Key.shift><Key.shift><Key.shift><Key.shift><Key.shift><Key.shift><Key.shift><Key.shift><Key.shift><Key.shift>$500<Key.enter><Key.shift><Key.shift><Key.shift><Key.shift><Key.shift><Key.shift><Key.shift><Key.shift><Key.shift><Key.shift><Key.shift>$600<Key.enter><Key.shift><Key.shift><Key.shift><Key.shift><Key.shift><Key.shift><Key.shift><Key.shift><Key.shift><Key.shift><Key.shift>$700<Key.enter><Key.shift><Key.shift><Key.shift><Key.shift><Key.shift><Key.shift><Key.shift><Key.shift><Key.shift><Key.shift><Key.shift><Key.shift><Key.shift><Key.shift><Key.shift><Key.shift><Key.shift><Key.shift><Key.shift><Key.shift><Key.up><Key.backspace><Key.up><Key.backspace><Key.shift><Key.shift><Key.shift><Key.shift><Key.shift><Key.shift><Key.shift><Key.shift><Key.shift><Key.shift><Key.shift><Key.shift><Key.shift><Key.shift><Key.shift><Key.shift><Key.shift><Key.shift><Key.shift><Key.shift><Key.shift><Key.shift><Key.shift>$700<Key.enter><Key.shift><Key.shift><Key.shift><Key.shift><Key.shift><Key.shift><Key.shift><Key.shift><Key.shift><Key.shift><Key.shift><Key.shift><Key.shift><Key.shift><Key.shift><Key.shift><Key.shift><Key.shift><Key.shift><Key.shift><Key.shift>$800<Key.enter><Key.shift><Key.shift><Key.shift><Key.shift><Key.shift><Key.shift><Key.shift><Key.shift><Key.shift><Key.shift><Key.shift><Key.shift><Key.shift>$900<Key.enter><Key.shift><Key.shift><Key.shift><Key.shift><Key.shift><Key.shift><Key.shift><Key.shift><Key.shift><Key.shift><Key.shift><Key.shift><Key.shift><Key.shift>$1000<Key.enter>
Screenshot: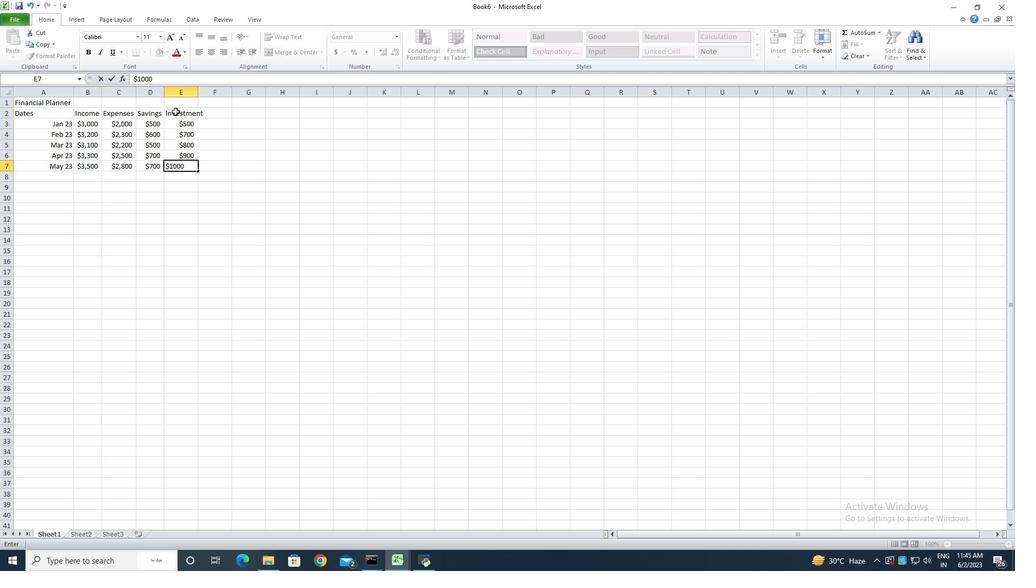 
Action: Mouse moved to (198, 92)
Screenshot: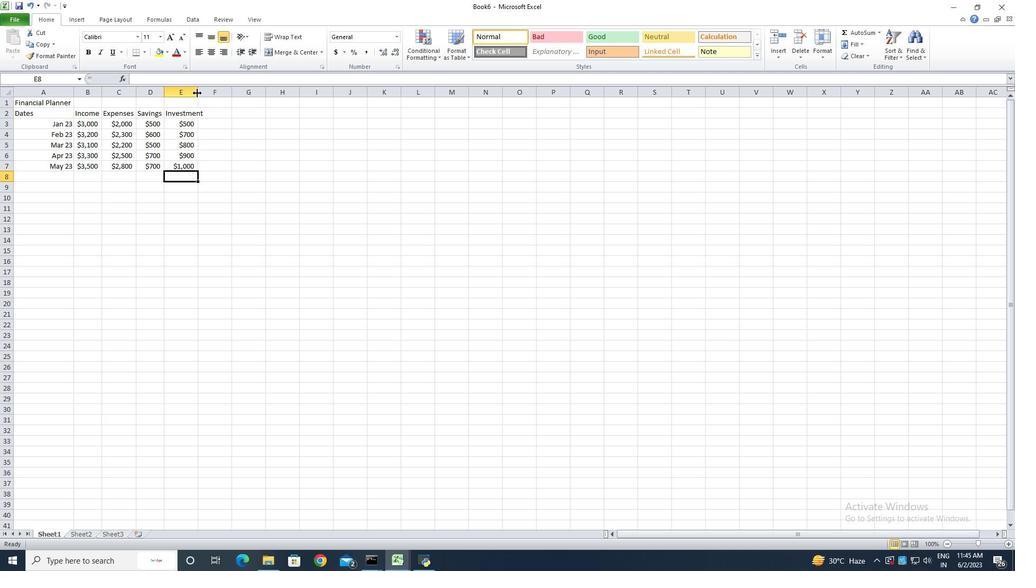 
Action: Mouse pressed left at (198, 92)
Screenshot: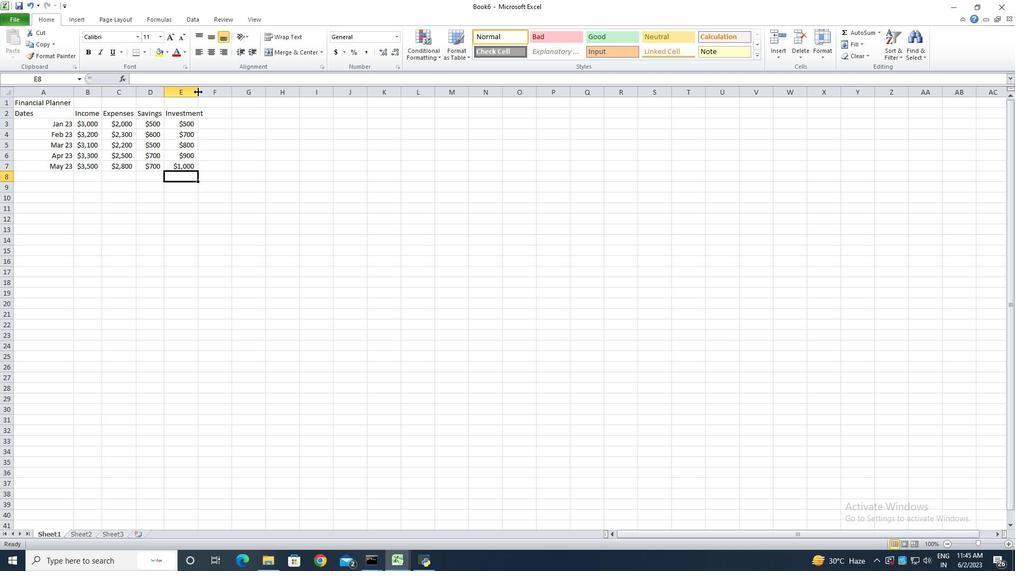 
Action: Mouse pressed left at (198, 92)
Screenshot: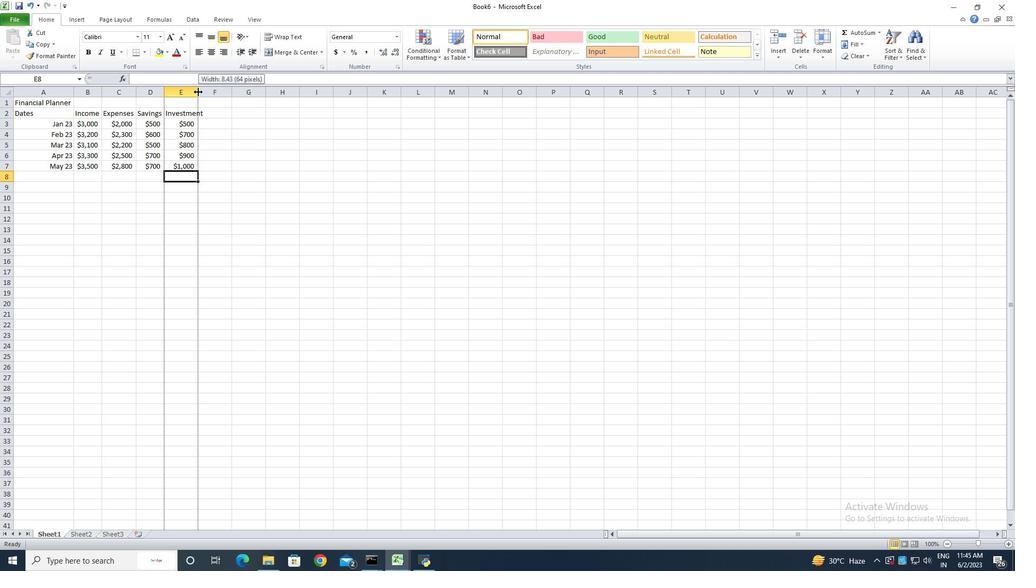 
Action: Mouse moved to (210, 114)
Screenshot: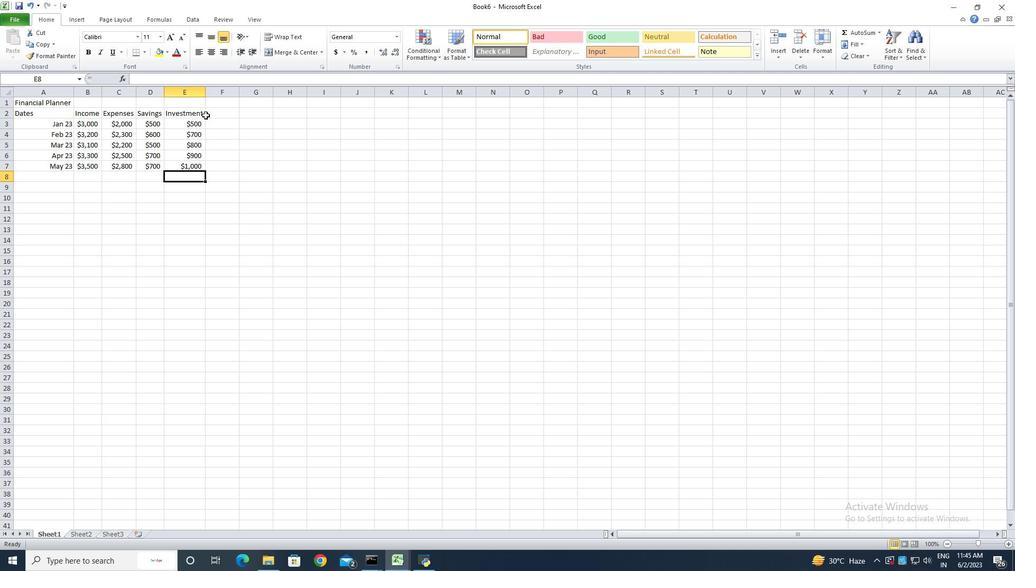 
Action: Mouse pressed left at (210, 114)
Screenshot: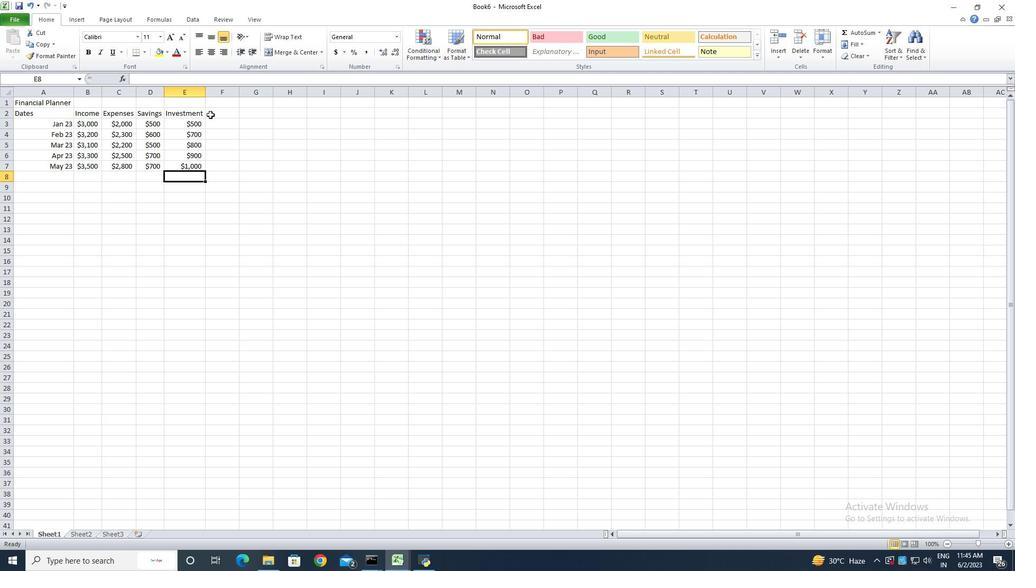 
Action: Key pressed <Key.shift>New<Key.backspace>t<Key.space><Key.shift>Savings<Key.backspace>
Screenshot: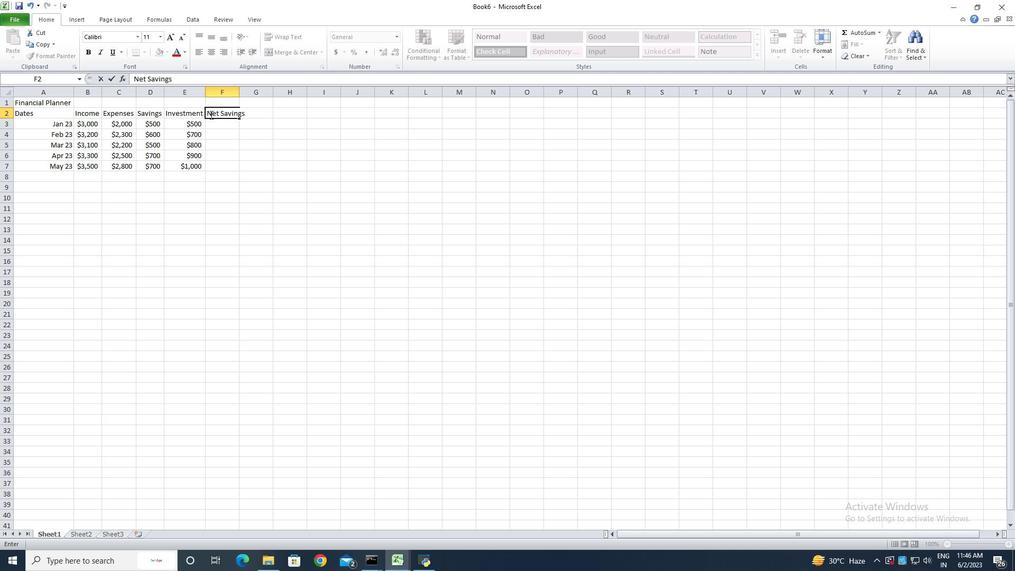 
Action: Mouse moved to (211, 114)
Screenshot: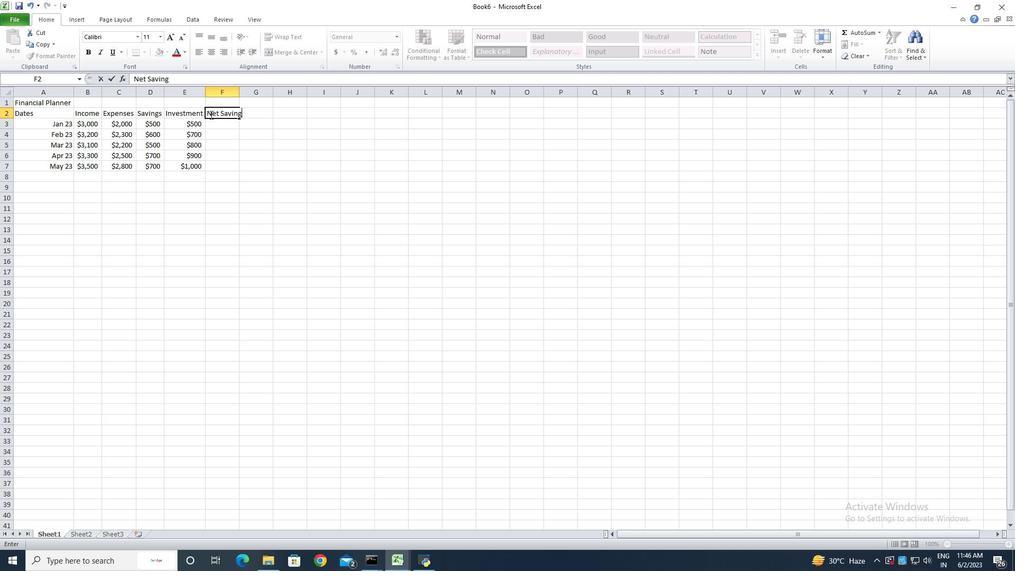 
Action: Key pressed <Key.enter><Key.shift><Key.shift><Key.shift><Key.shift><Key.shift><Key.shift><Key.shift><Key.shift><Key.shift><Key.shift><Key.shift>$1000<Key.enter><Key.shift><Key.shift><Key.shift><Key.shift><Key.shift><Key.shift><Key.shift><Key.shift><Key.shift><Key.shift>$1200<Key.enter><Key.shift><Key.shift><Key.shift><Key.shift><Key.shift><Key.shift><Key.shift><Key.shift><Key.shift><Key.shift><Key.shift><Key.shift><Key.shift><Key.shift><Key.shift><Key.shift>$900<Key.enter><Key.shift><Key.shift><Key.shift><Key.shift><Key.shift><Key.shift><Key.shift><Key.shift><Key.shift><Key.shift><Key.shift><Key.shift><Key.shift><Key.shift><Key.shift><Key.shift><Key.shift><Key.shift><Key.shift><Key.shift><Key.shift>$800<Key.enter><Key.shift><Key.shift><Key.shift><Key.shift><Key.shift><Key.shift><Key.shift><Key.shift><Key.shift><Key.shift><Key.shift><Key.shift><Key.shift><Key.shift><Key.shift><Key.shift><Key.shift><Key.shift><Key.shift><Key.shift><Key.shift><Key.shift><Key.shift><Key.shift><Key.shift><Key.shift><Key.shift><Key.shift><Key.shift><Key.shift><Key.shift><Key.shift>$700<Key.enter>
Screenshot: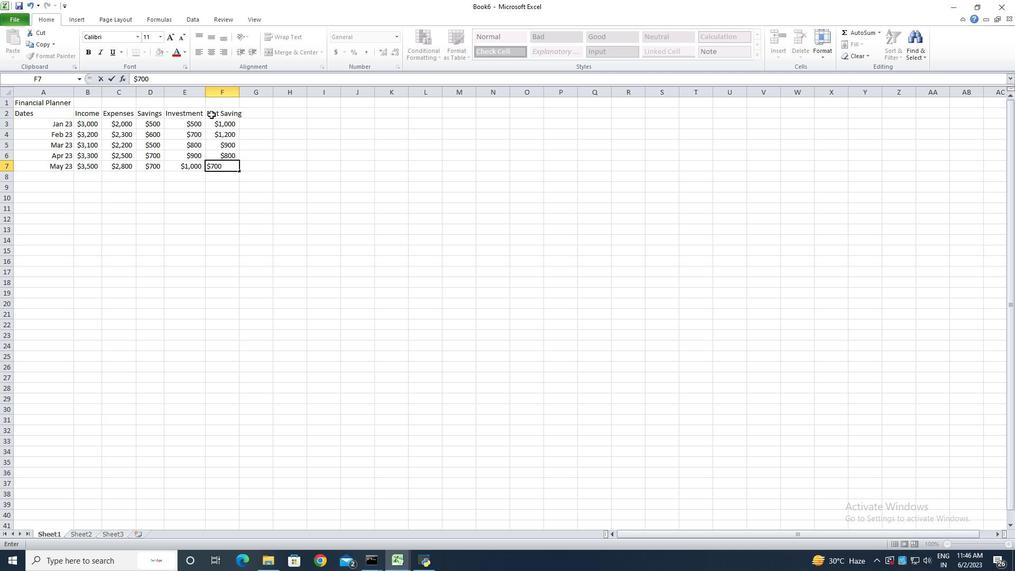 
Action: Mouse moved to (240, 89)
Screenshot: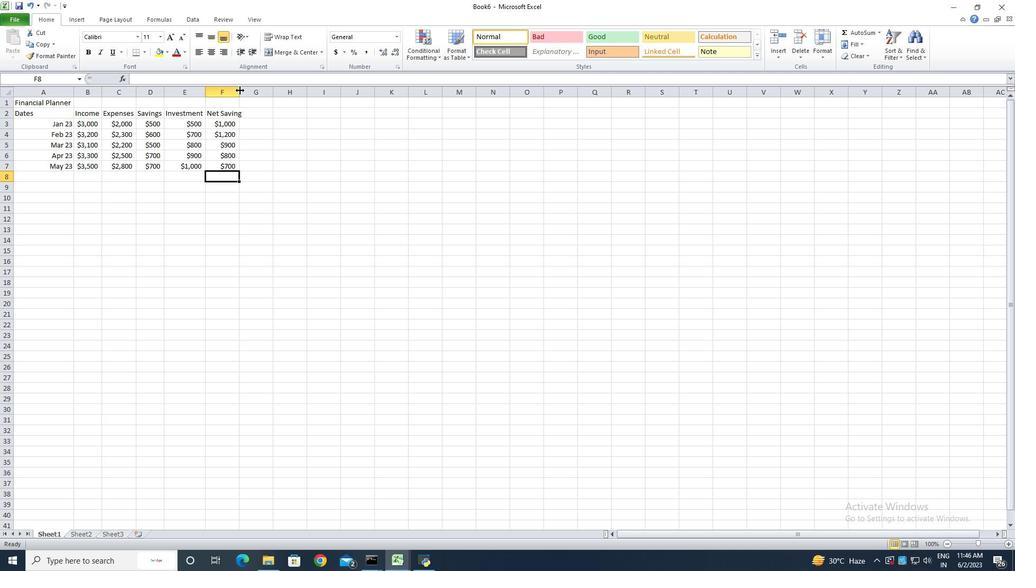 
Action: Mouse pressed left at (240, 89)
Screenshot: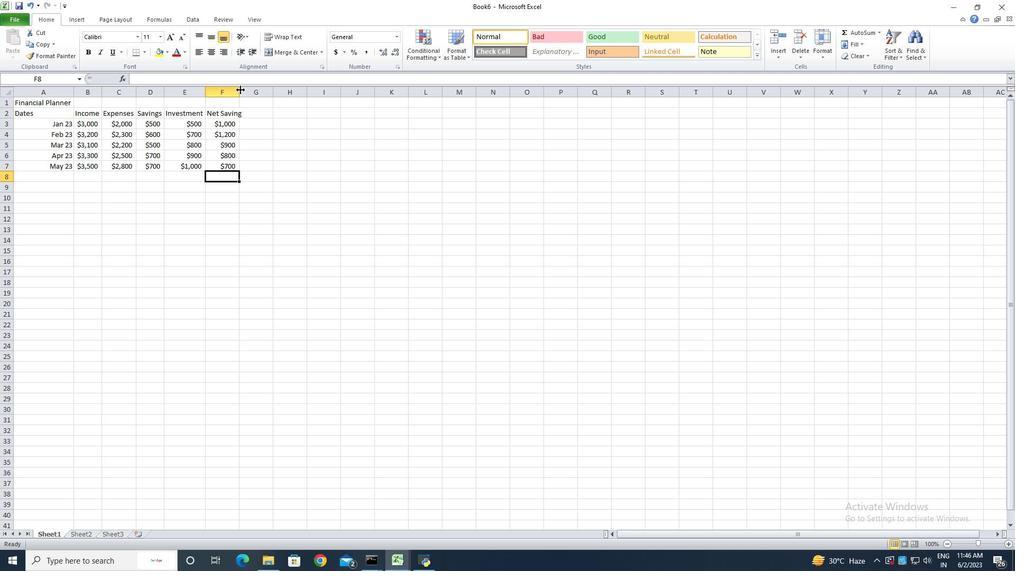 
Action: Mouse pressed left at (240, 89)
Screenshot: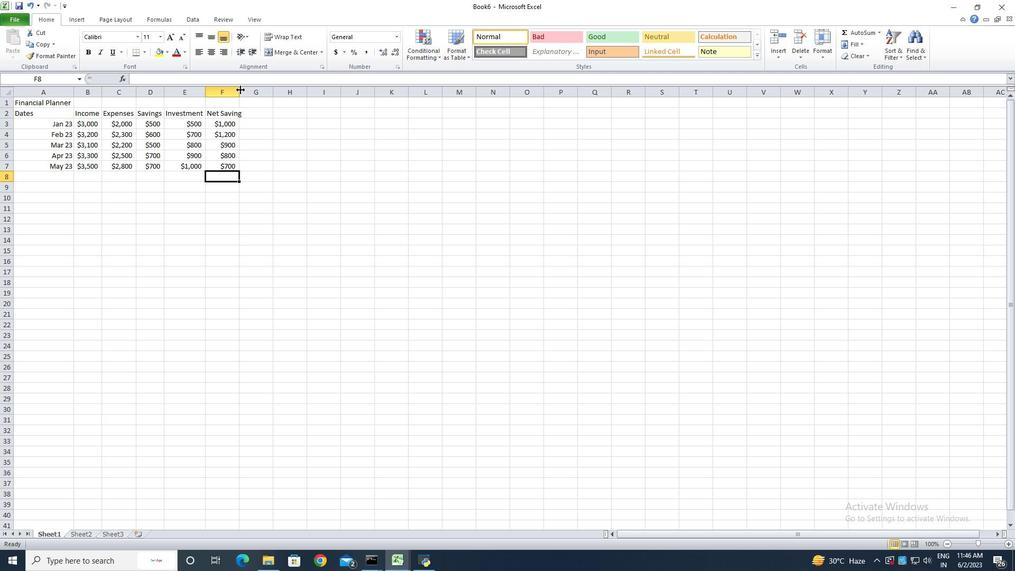 
Action: Mouse moved to (41, 103)
Screenshot: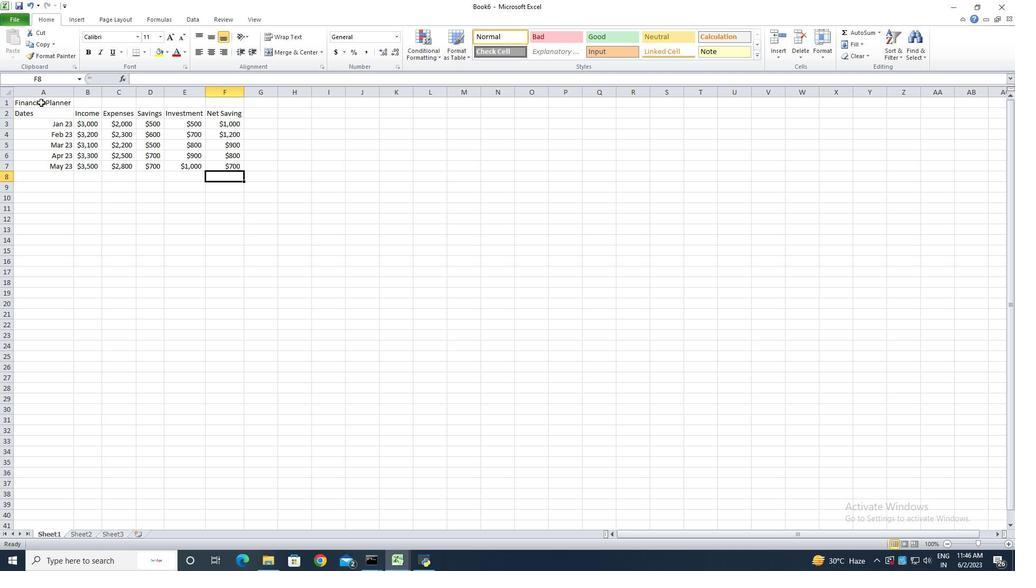 
Action: Mouse pressed left at (41, 103)
Screenshot: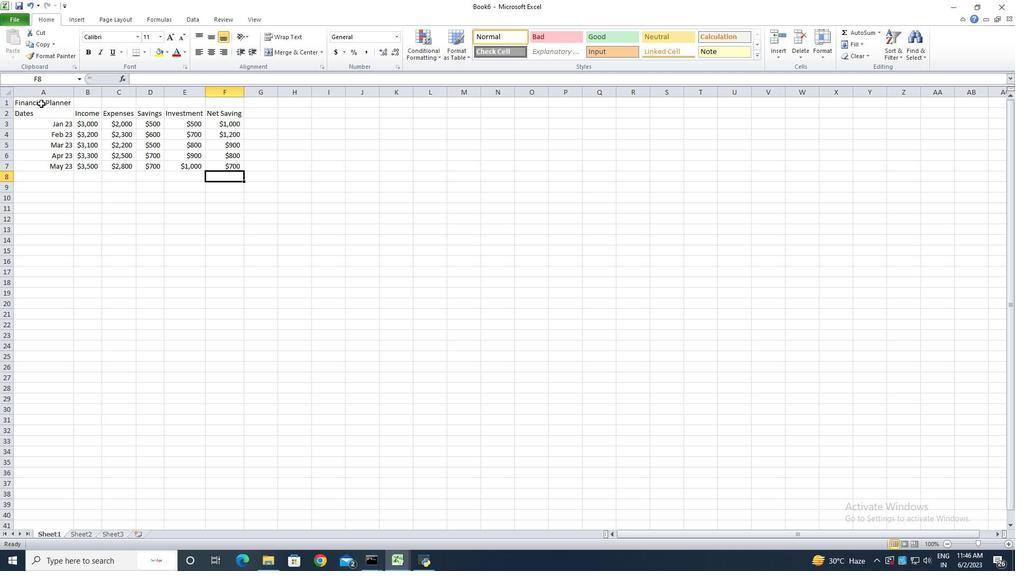 
Action: Mouse moved to (295, 53)
Screenshot: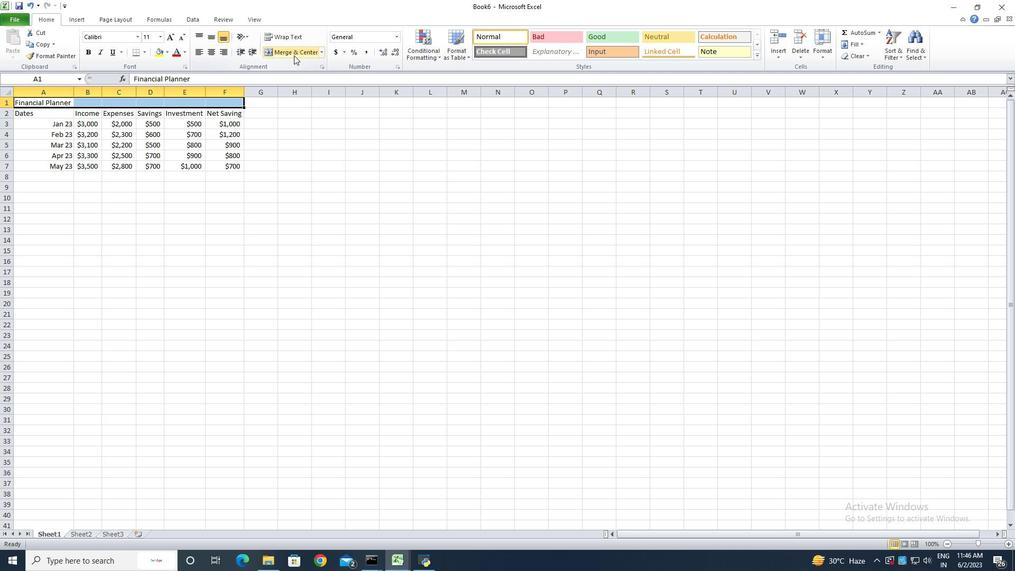 
Action: Mouse pressed left at (295, 53)
Screenshot: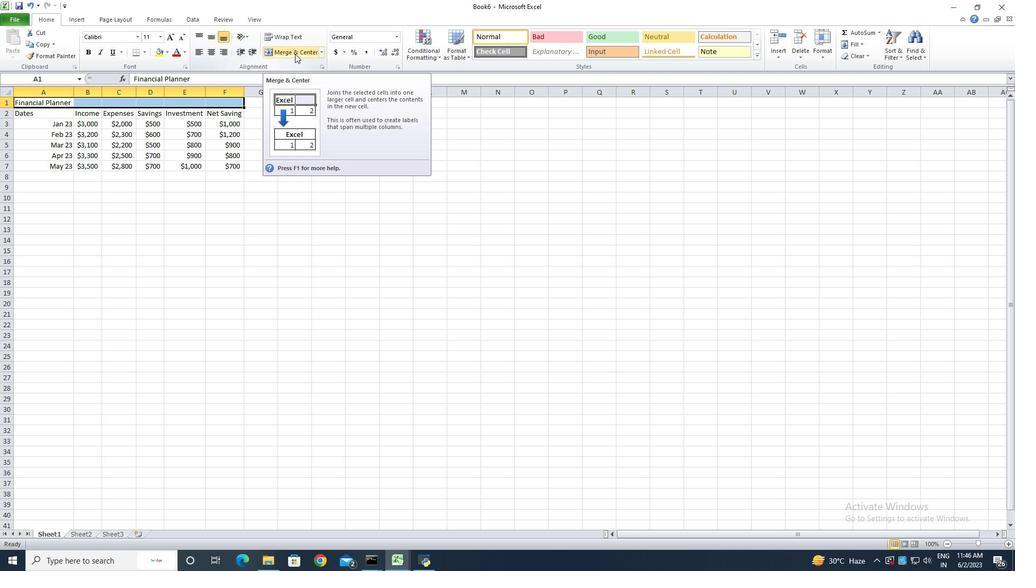 
Action: Mouse moved to (11, 22)
Screenshot: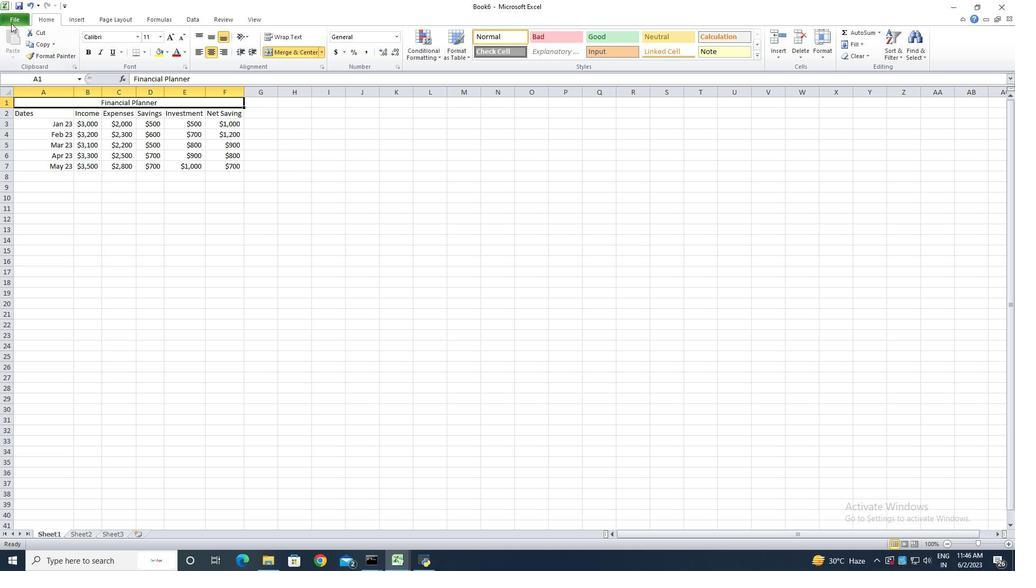 
Action: Mouse pressed left at (11, 22)
Screenshot: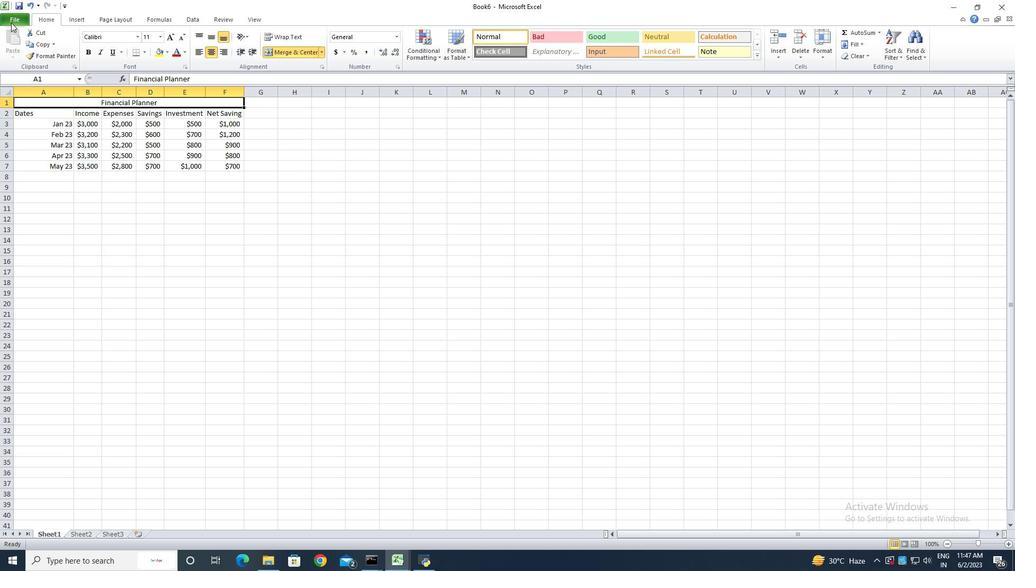 
Action: Mouse moved to (51, 51)
Screenshot: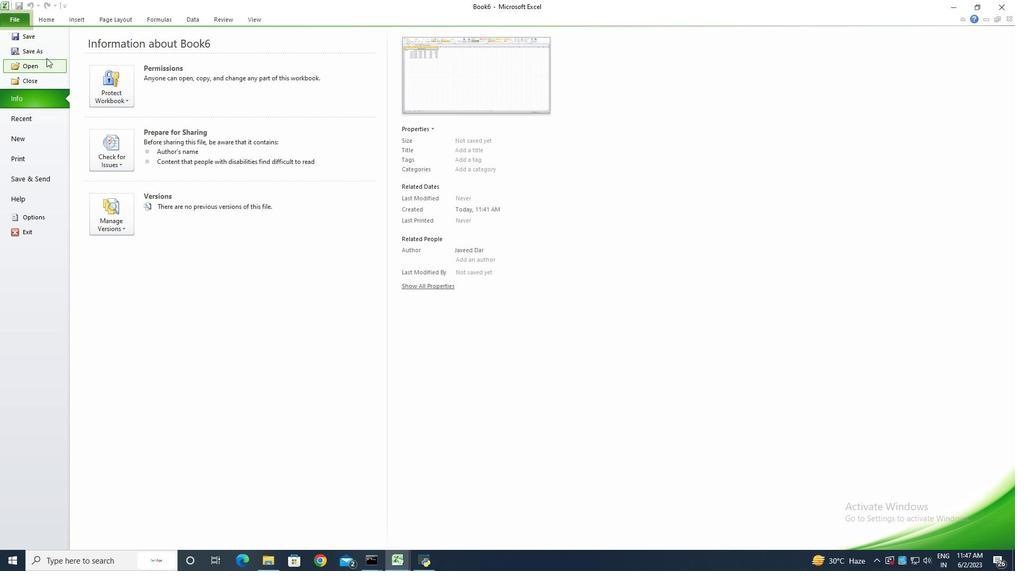 
Action: Mouse pressed left at (51, 51)
Screenshot: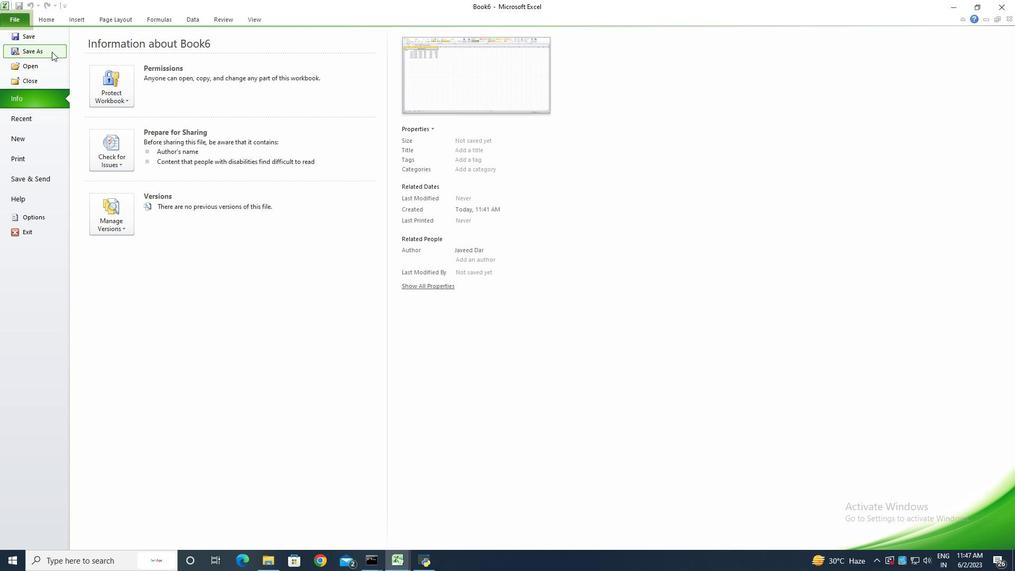 
Action: Key pressed <Key.shift><Key.shift><Key.shift>Bank<Key.space><Key.backspace><Key.shift><Key.shift><Key.shift><Key.shift><Key.shift><Key.shift><Key.shift><Key.shift><Key.shift><Key.shift>Traa<Key.backspace>nsactions<Key.shift>A<Key.backspace>analysisbook
Screenshot: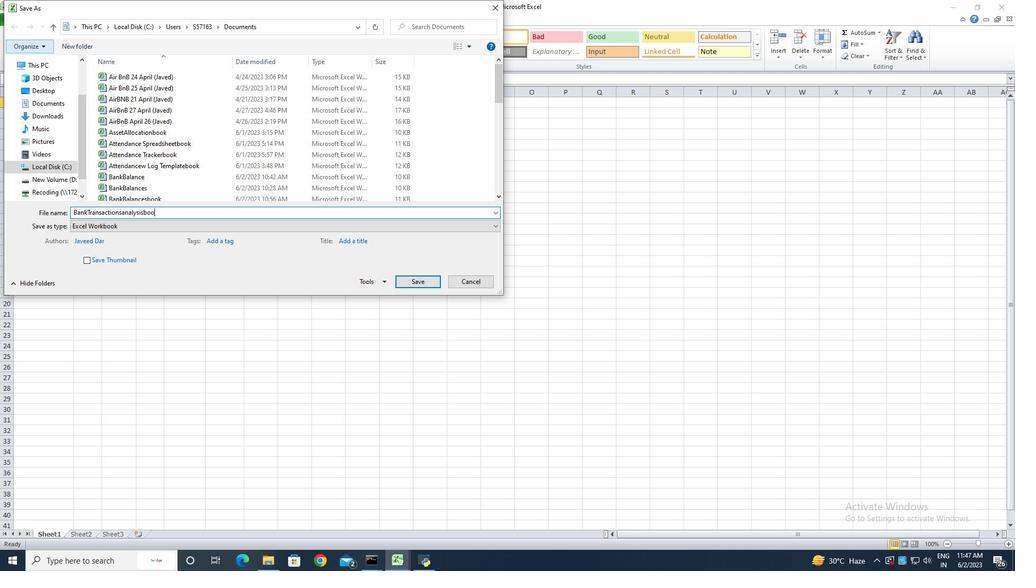
Action: Mouse moved to (412, 283)
Screenshot: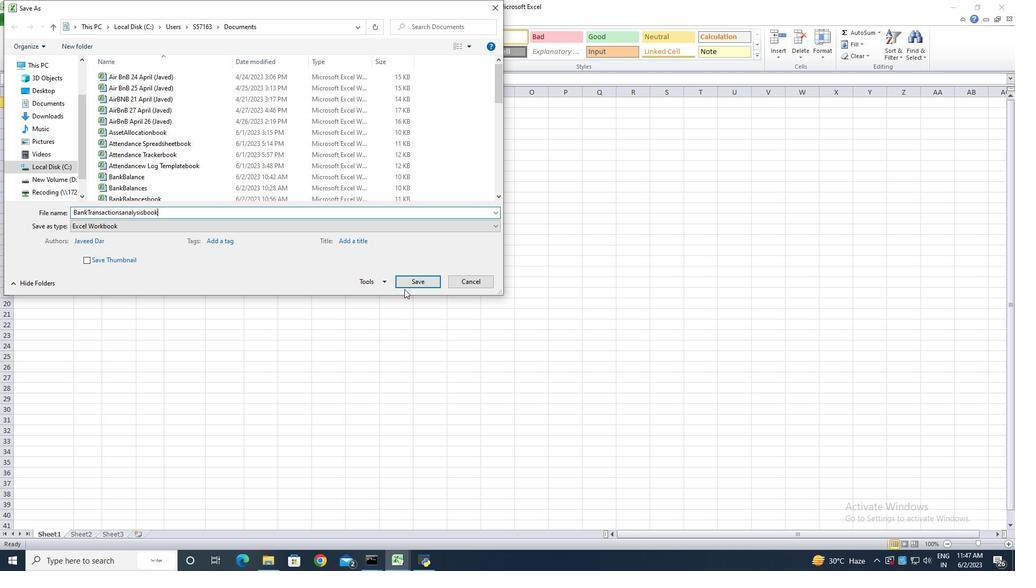 
Action: Mouse pressed left at (412, 283)
Screenshot: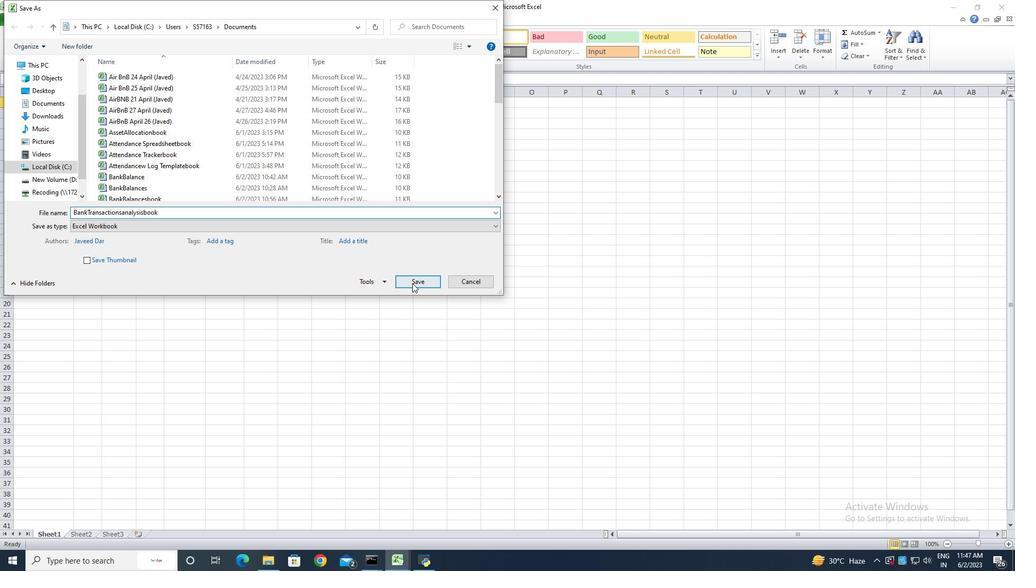 
Action: Mouse moved to (280, 229)
Screenshot: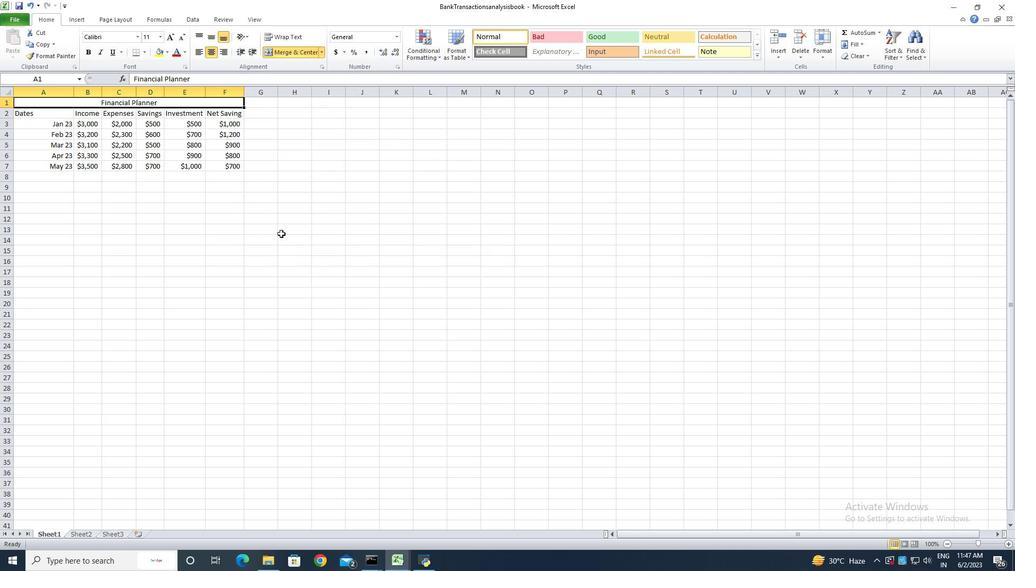 
Action: Mouse pressed left at (280, 229)
Screenshot: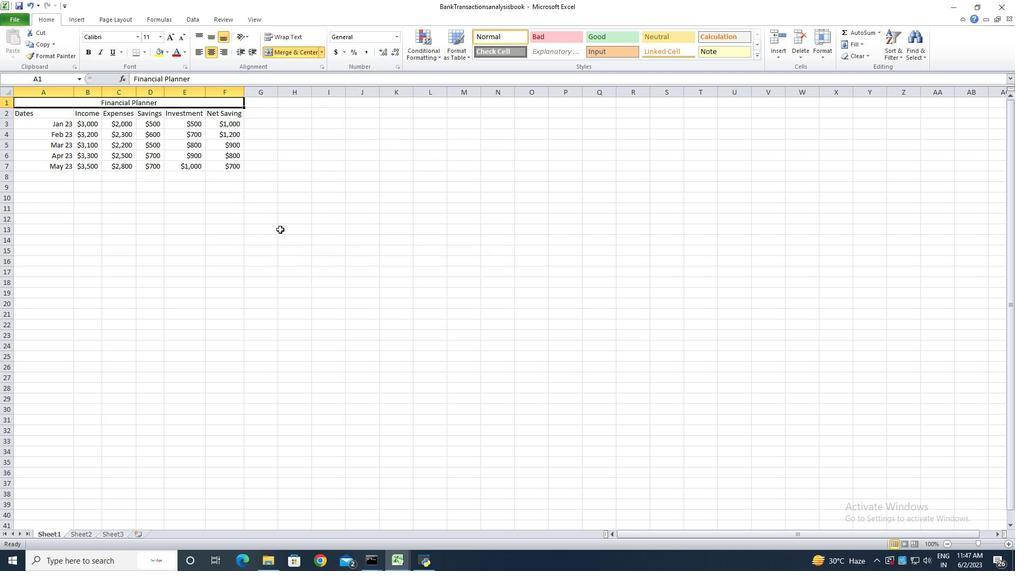 
Action: Key pressed ctrl+S
Screenshot: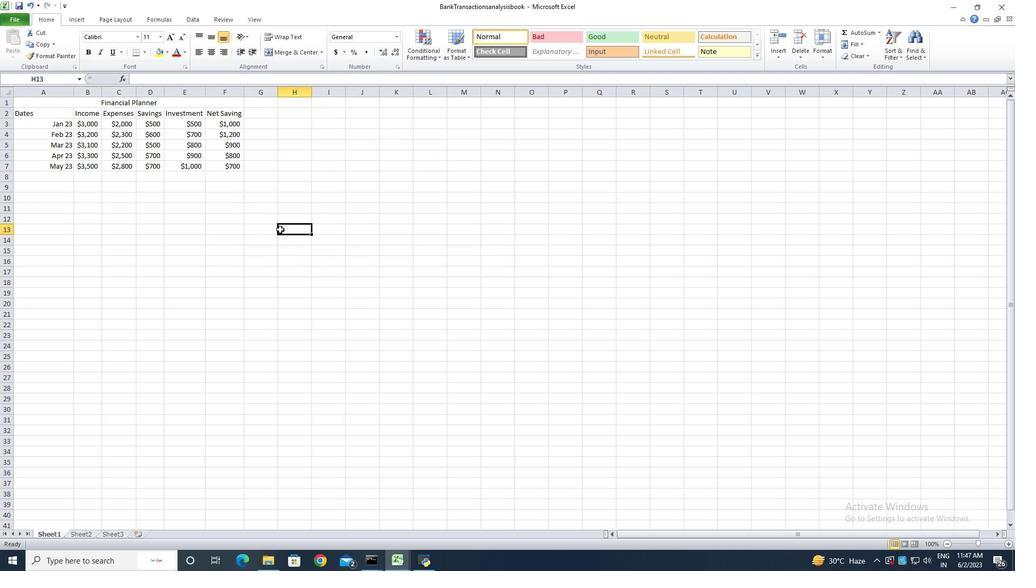 
